 Task: Create ChildIssue0000000216 as Child Issue of Issue Issue0000000108 in Backlog  in Scrum Project Project0000000022 in Jira. Create ChildIssue0000000217 as Child Issue of Issue Issue0000000109 in Backlog  in Scrum Project Project0000000022 in Jira. Create ChildIssue0000000218 as Child Issue of Issue Issue0000000109 in Backlog  in Scrum Project Project0000000022 in Jira. Create ChildIssue0000000219 as Child Issue of Issue Issue0000000110 in Backlog  in Scrum Project Project0000000022 in Jira. Create ChildIssue0000000220 as Child Issue of Issue Issue0000000110 in Backlog  in Scrum Project Project0000000022 in Jira
Action: Mouse moved to (944, 521)
Screenshot: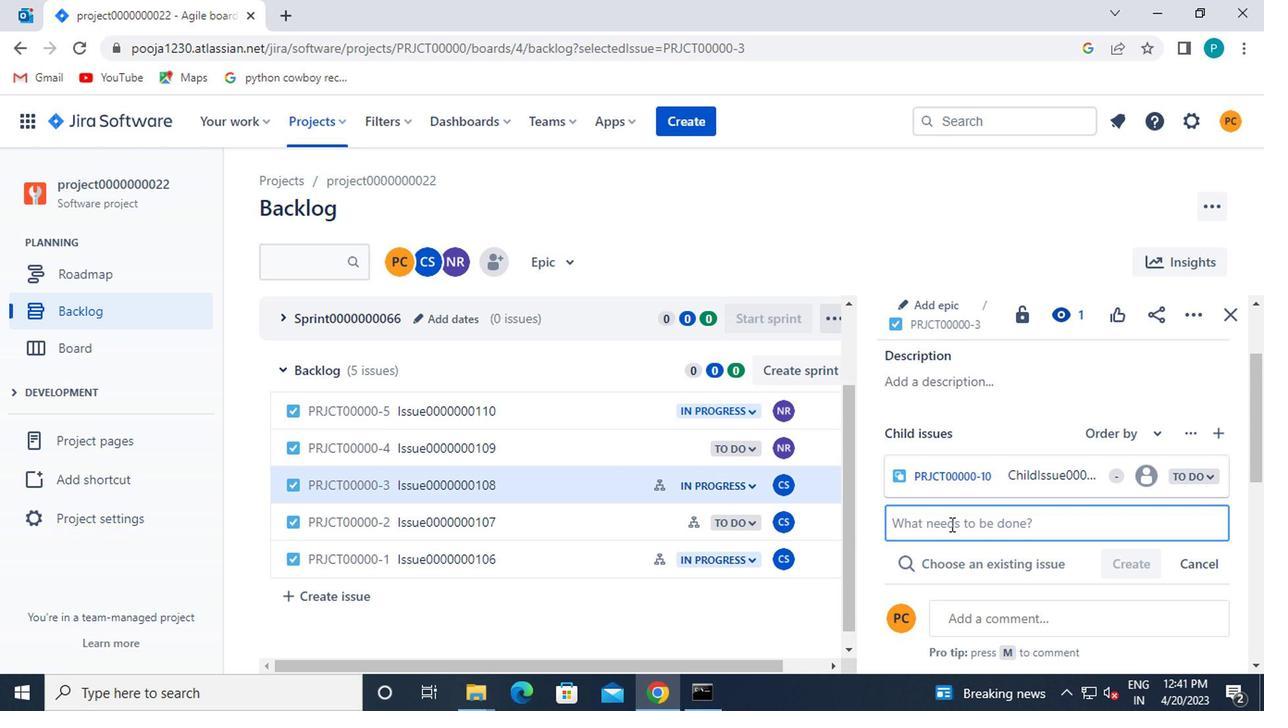 
Action: Mouse pressed left at (944, 521)
Screenshot: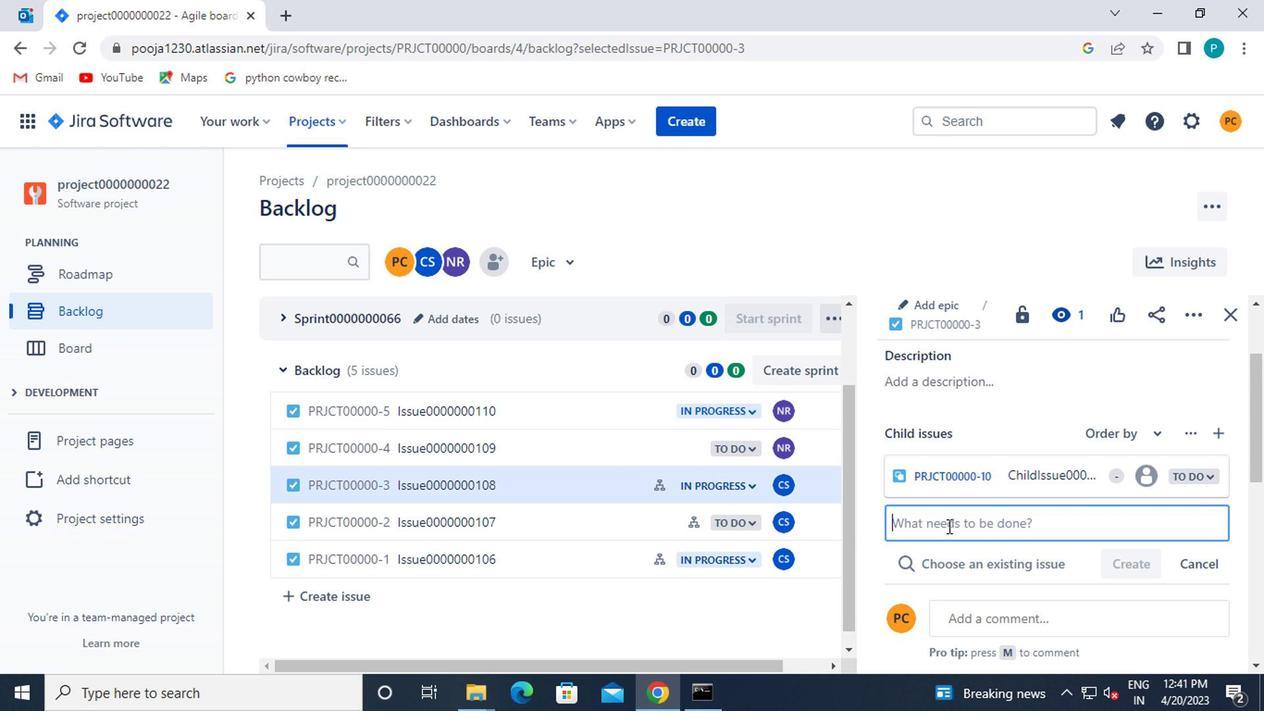 
Action: Key pressed <Key.caps_lock>c<Key.caps_lock>hild<Key.caps_lock>i<Key.caps_lock>ssue0000000216
Screenshot: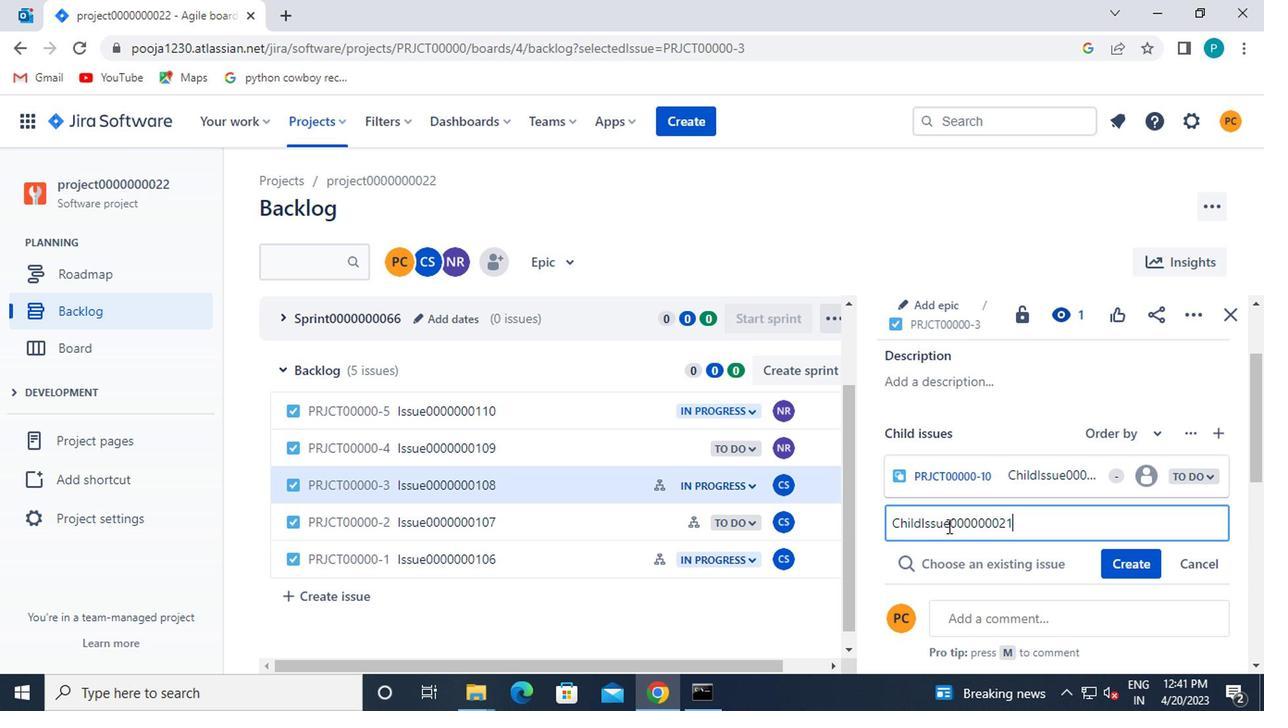 
Action: Mouse moved to (1122, 555)
Screenshot: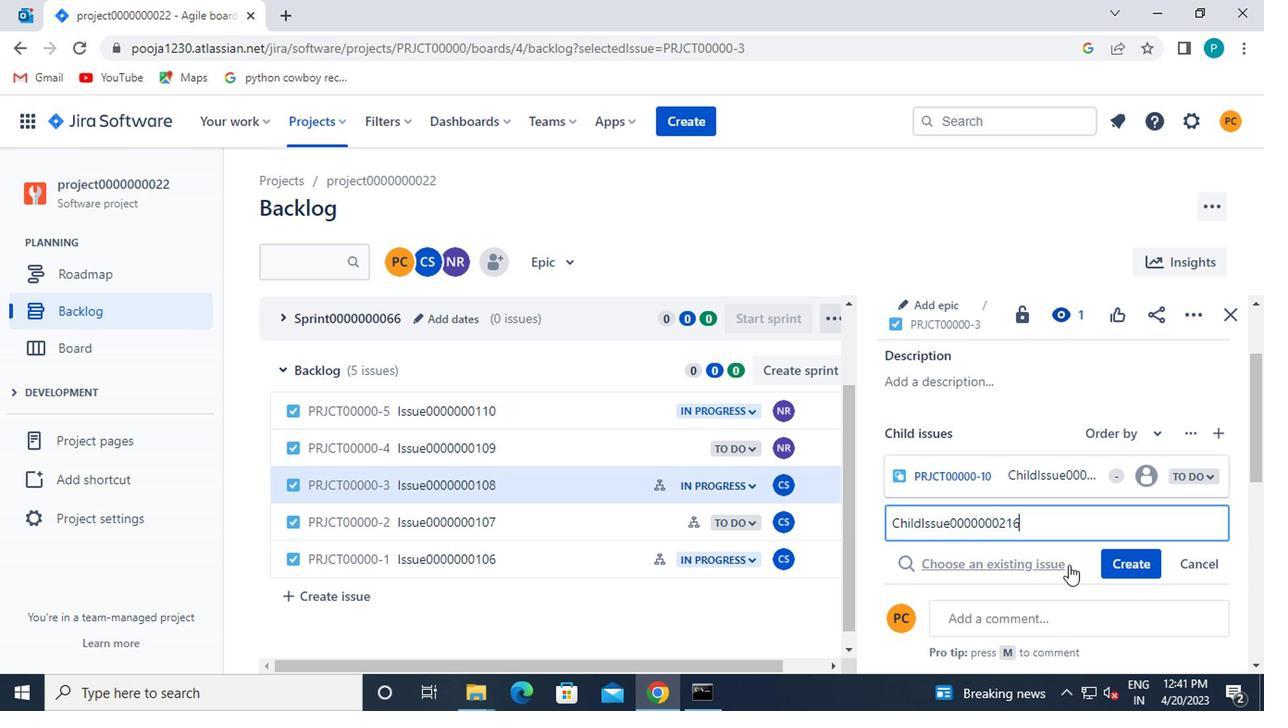 
Action: Mouse pressed left at (1122, 555)
Screenshot: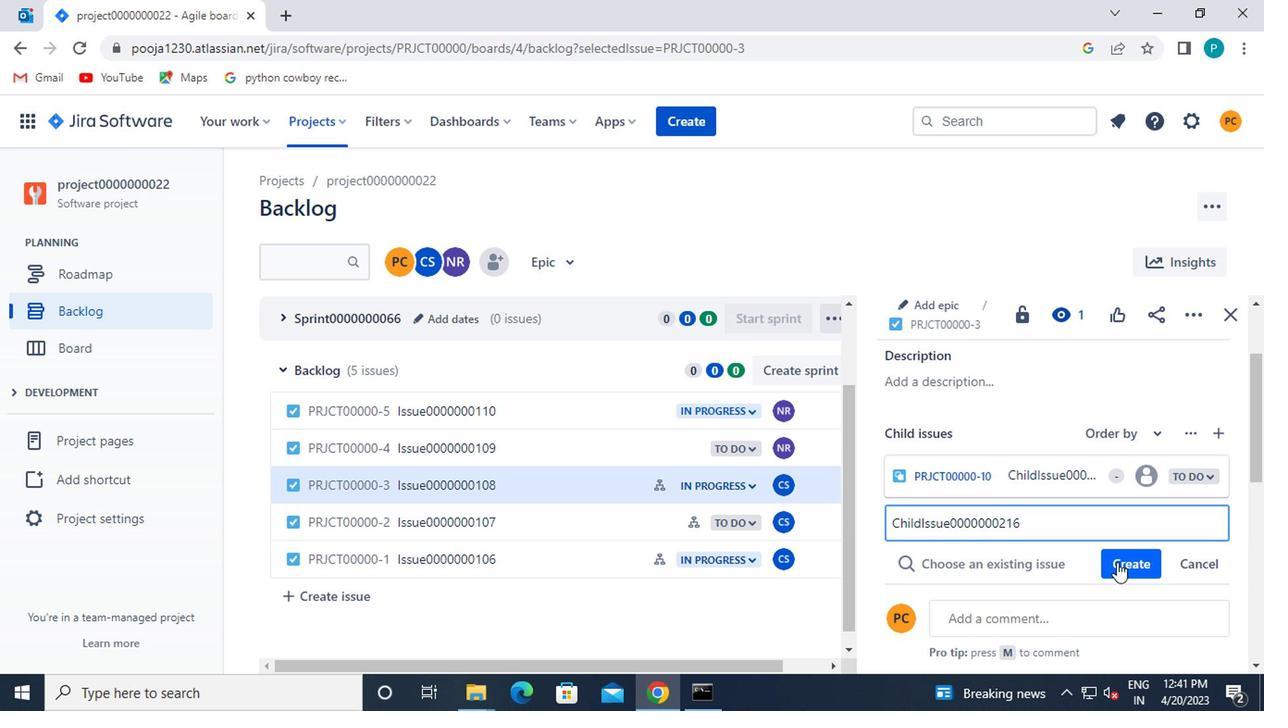 
Action: Mouse moved to (556, 450)
Screenshot: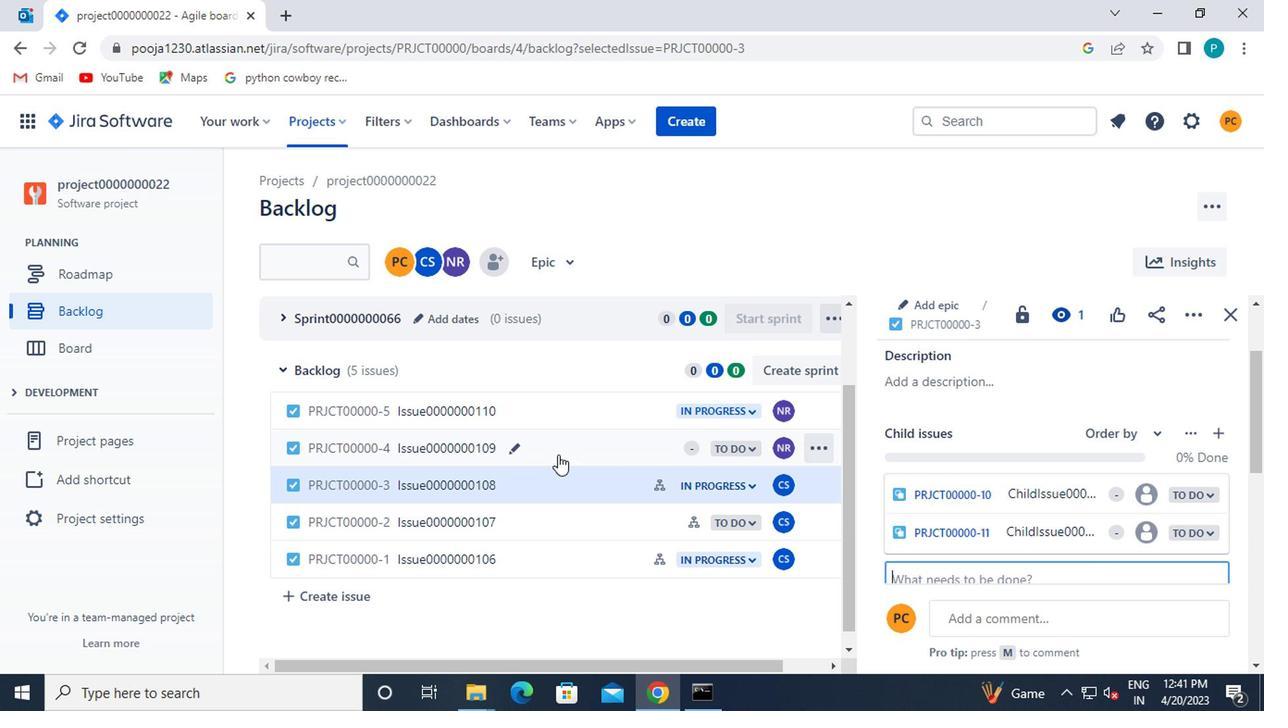 
Action: Mouse pressed left at (556, 450)
Screenshot: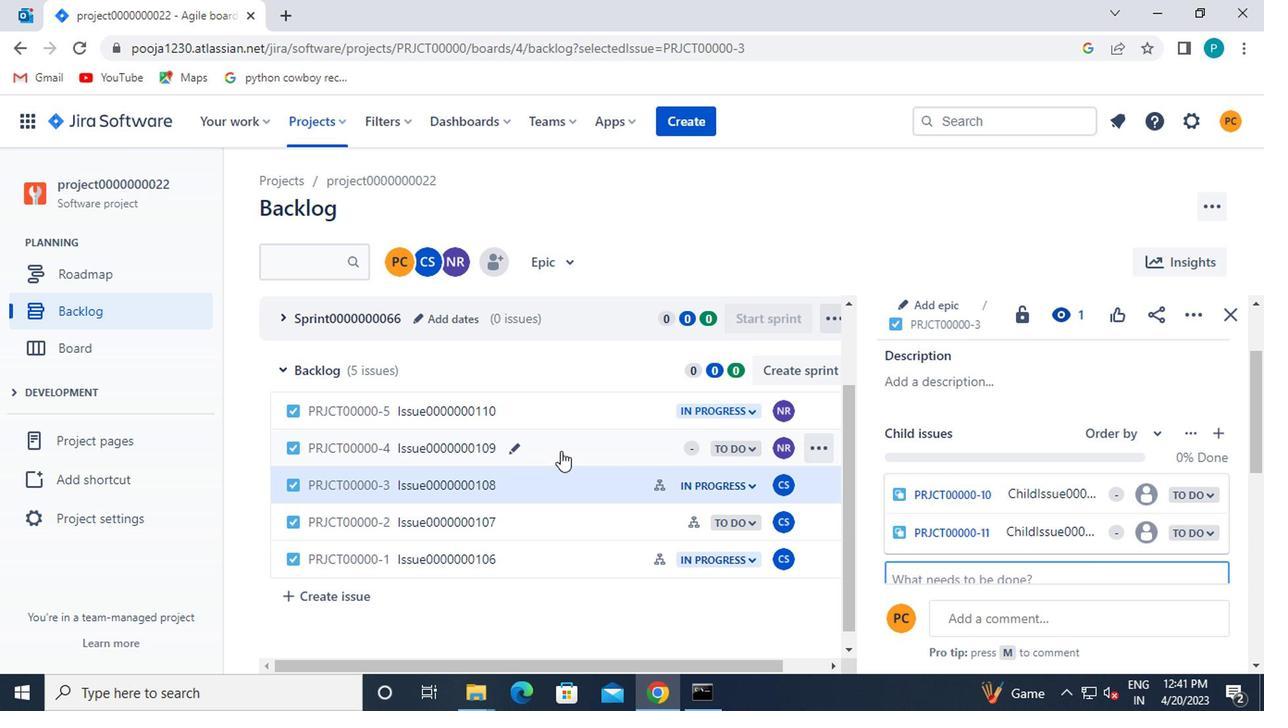 
Action: Mouse moved to (929, 402)
Screenshot: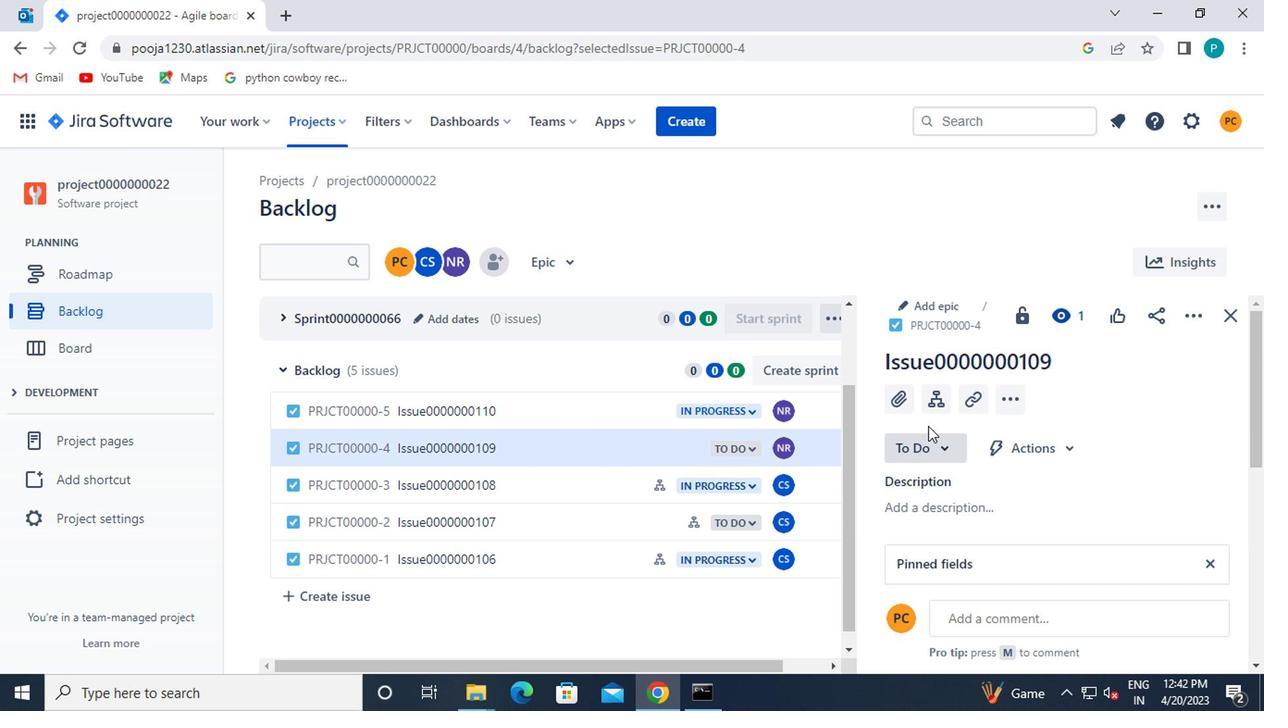 
Action: Mouse pressed left at (929, 402)
Screenshot: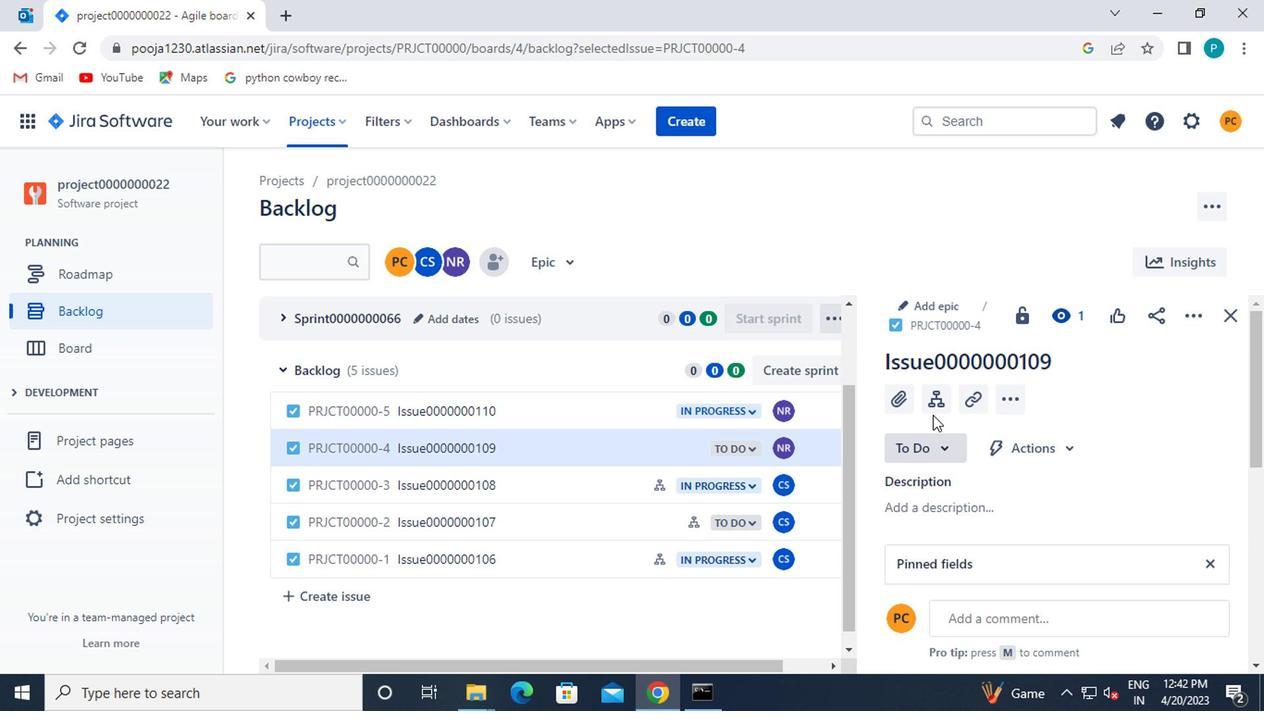 
Action: Mouse moved to (948, 468)
Screenshot: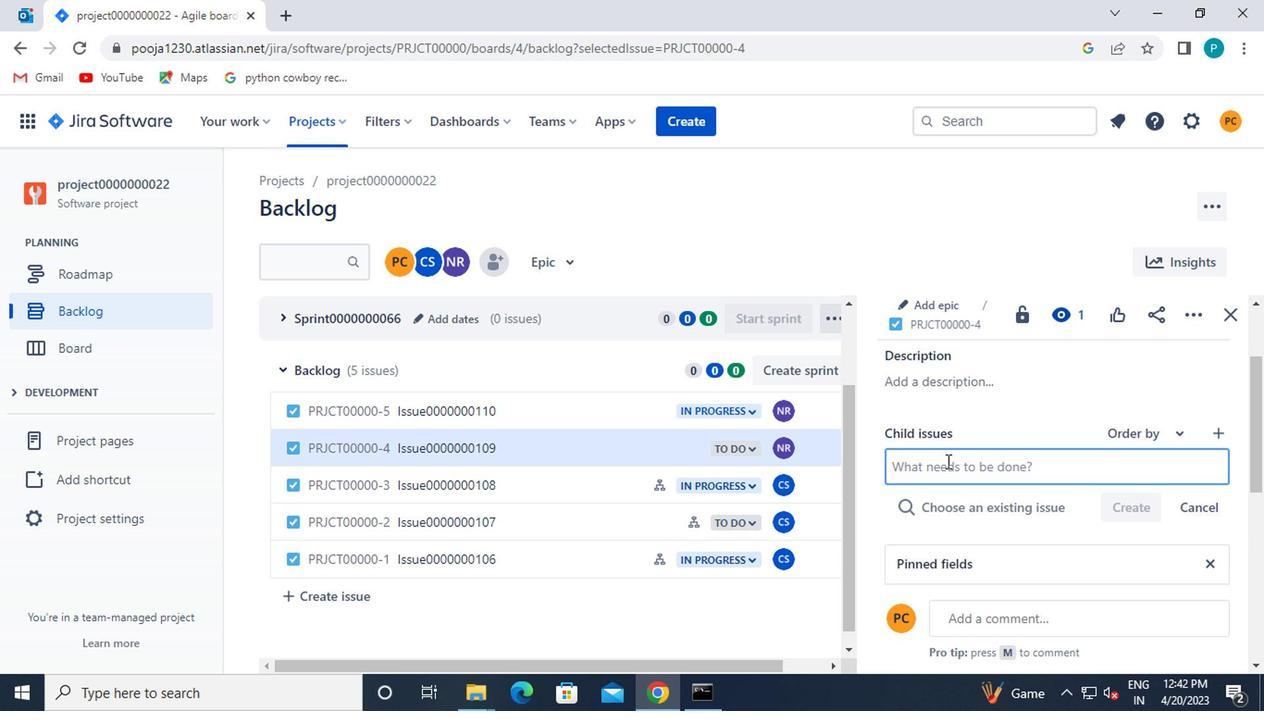 
Action: Mouse pressed left at (948, 468)
Screenshot: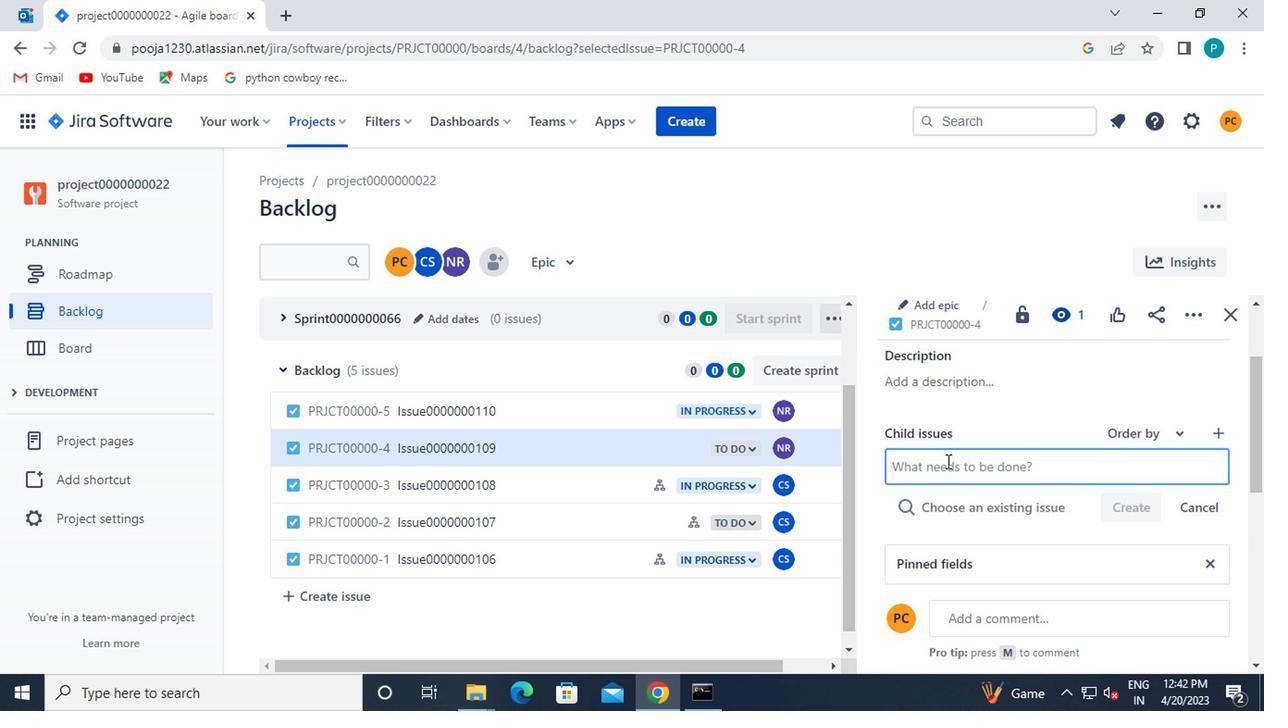 
Action: Key pressed <Key.caps_lock>c<Key.caps_lock>hils<Key.backspace>d<Key.caps_lock>i<Key.caps_lock>ssue0000000
Screenshot: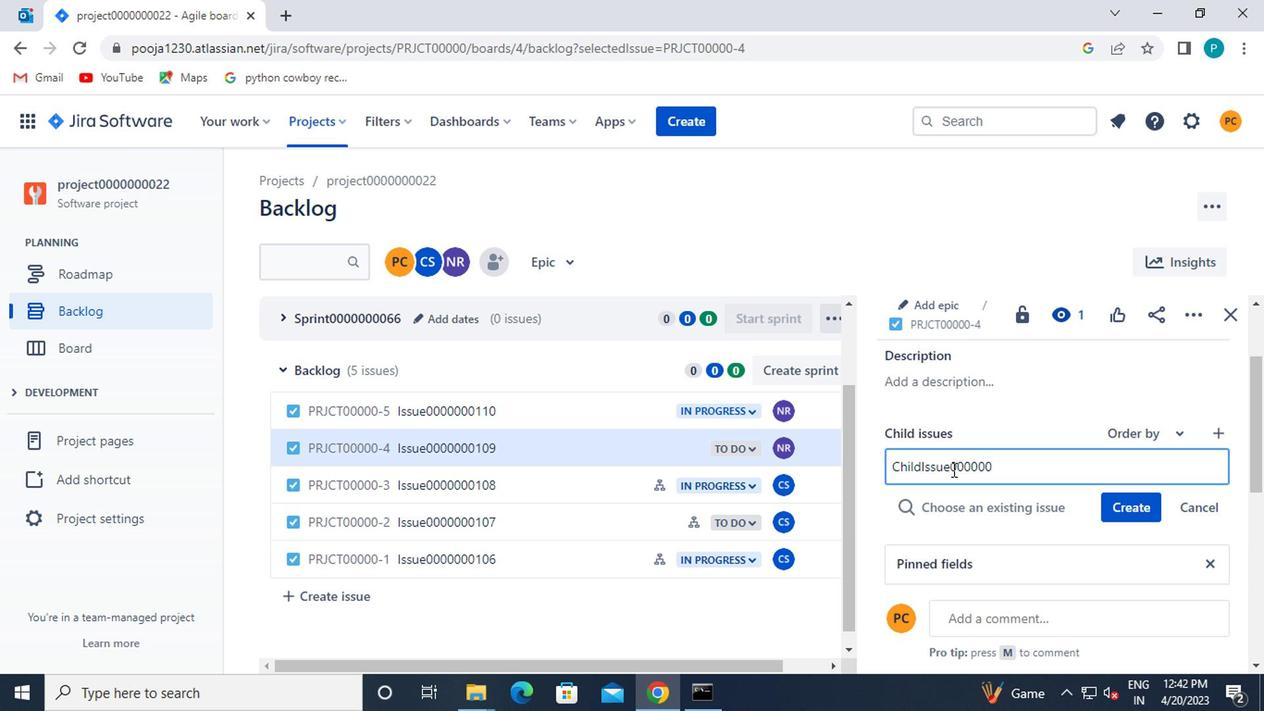 
Action: Mouse moved to (894, 441)
Screenshot: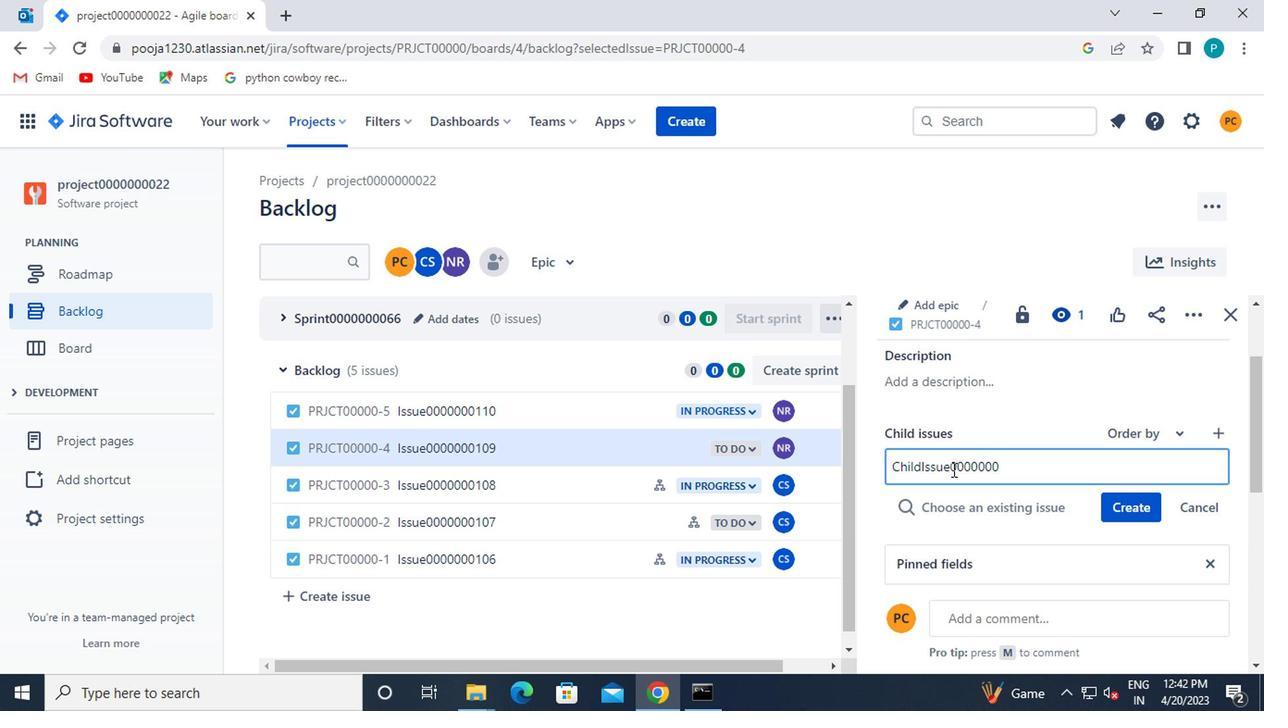 
Action: Key pressed 21
Screenshot: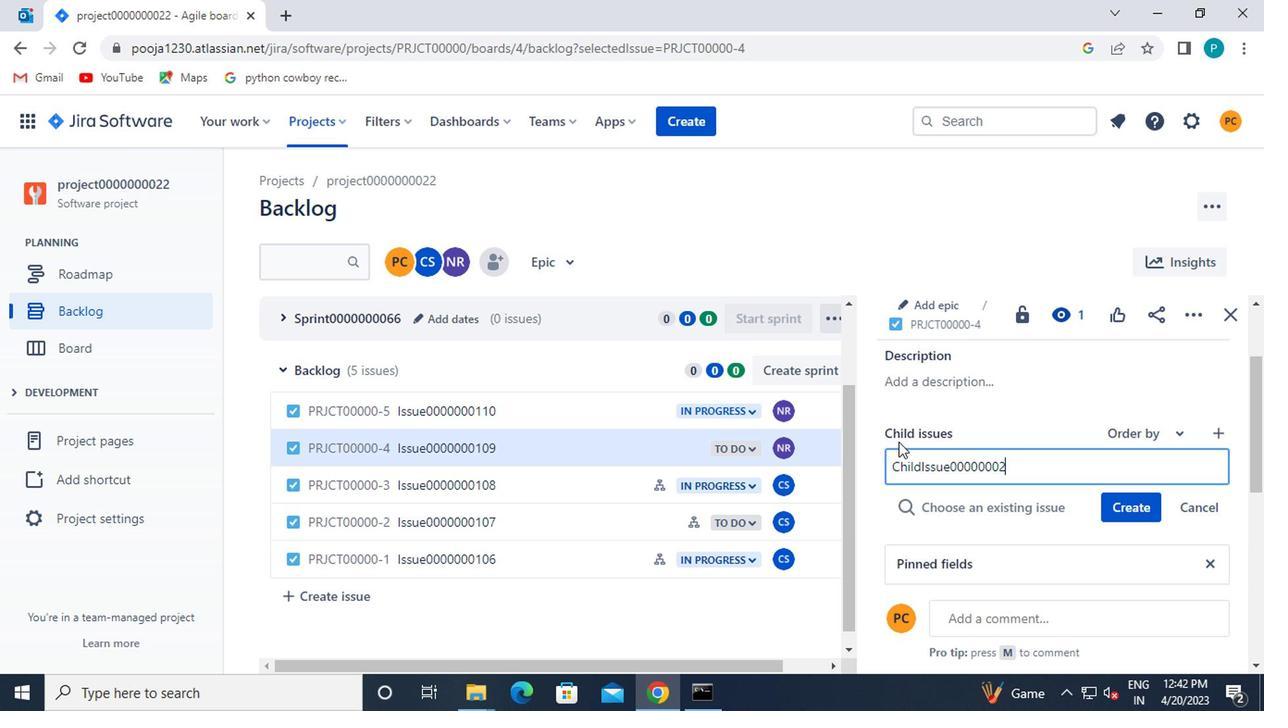 
Action: Mouse moved to (825, 426)
Screenshot: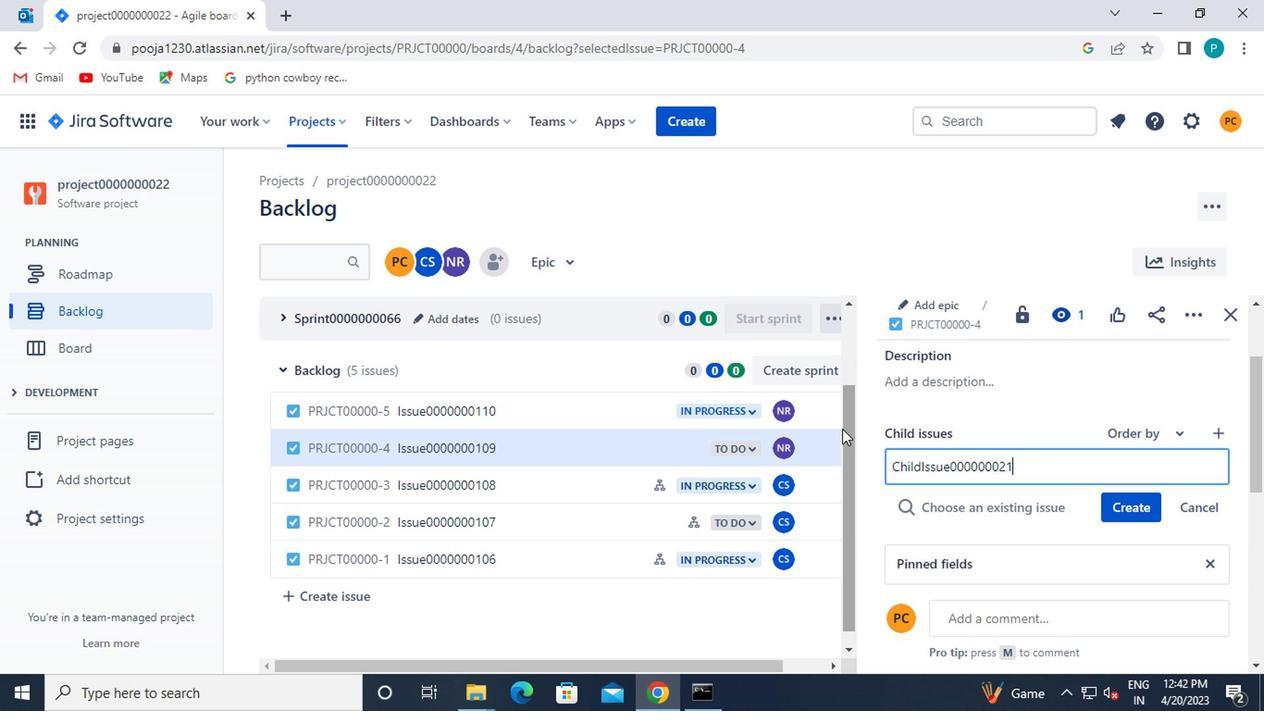 
Action: Key pressed 7
Screenshot: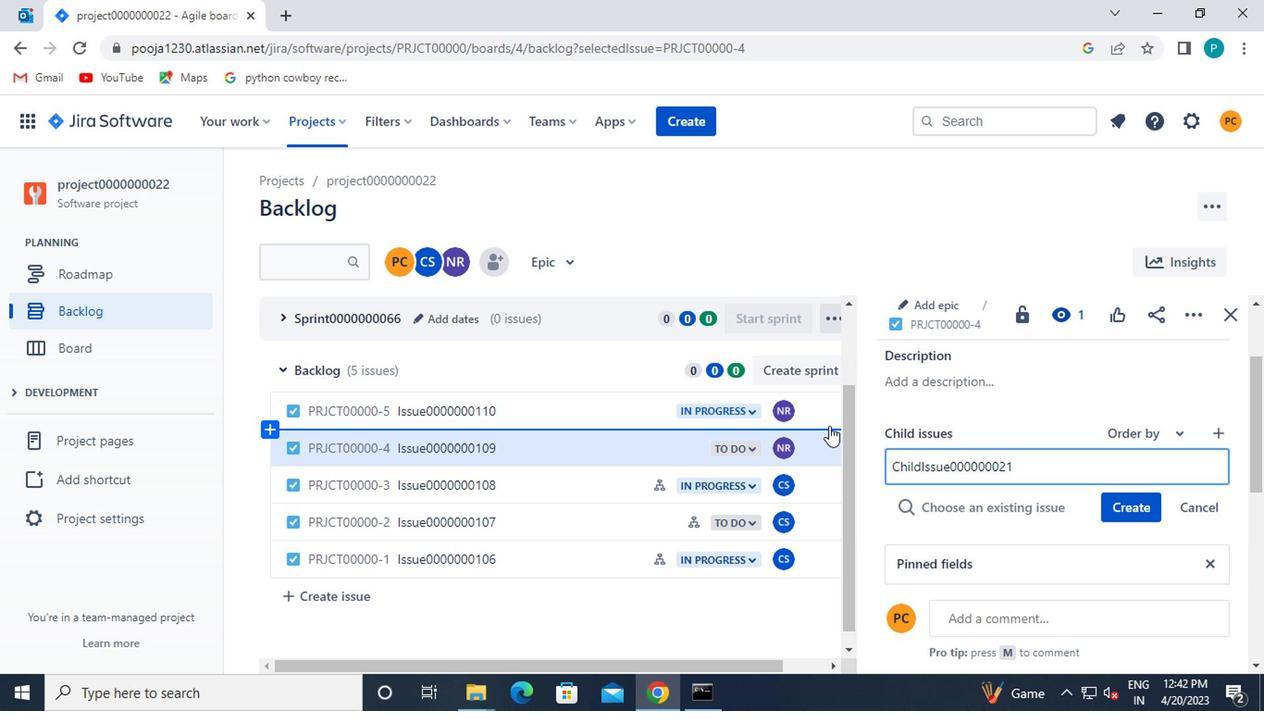 
Action: Mouse moved to (1100, 506)
Screenshot: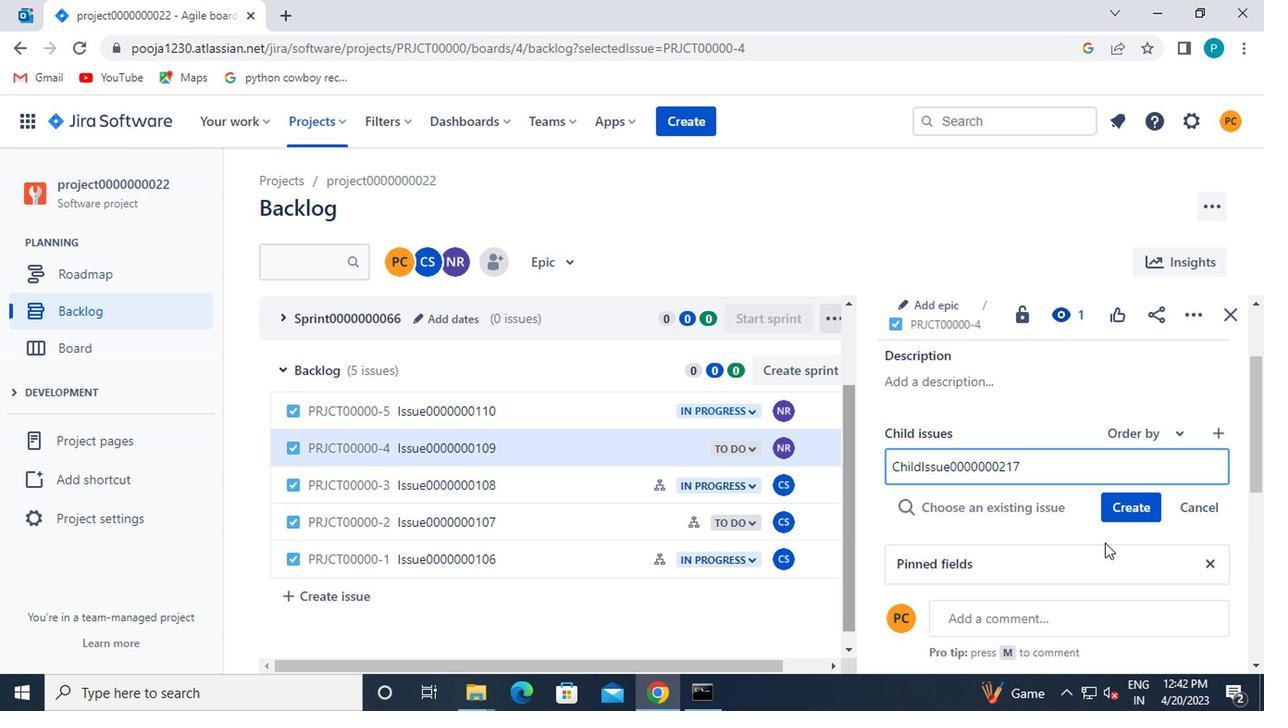 
Action: Mouse pressed left at (1100, 506)
Screenshot: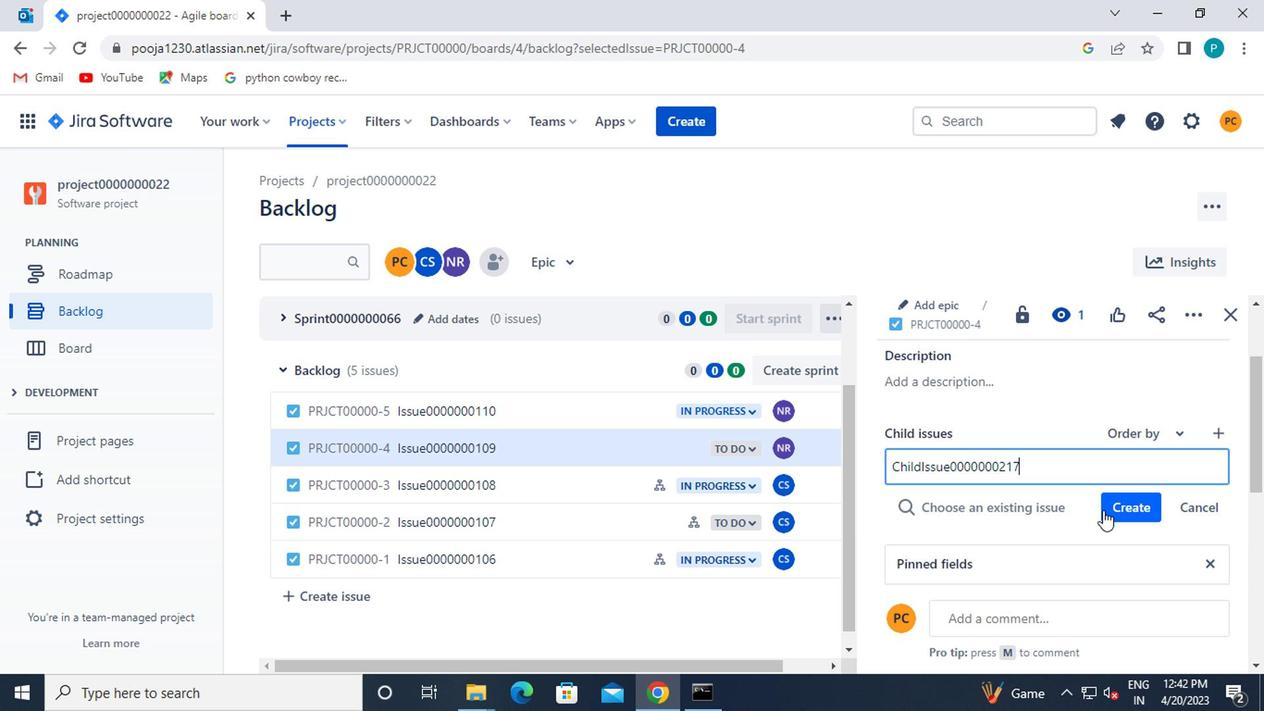 
Action: Mouse moved to (1008, 531)
Screenshot: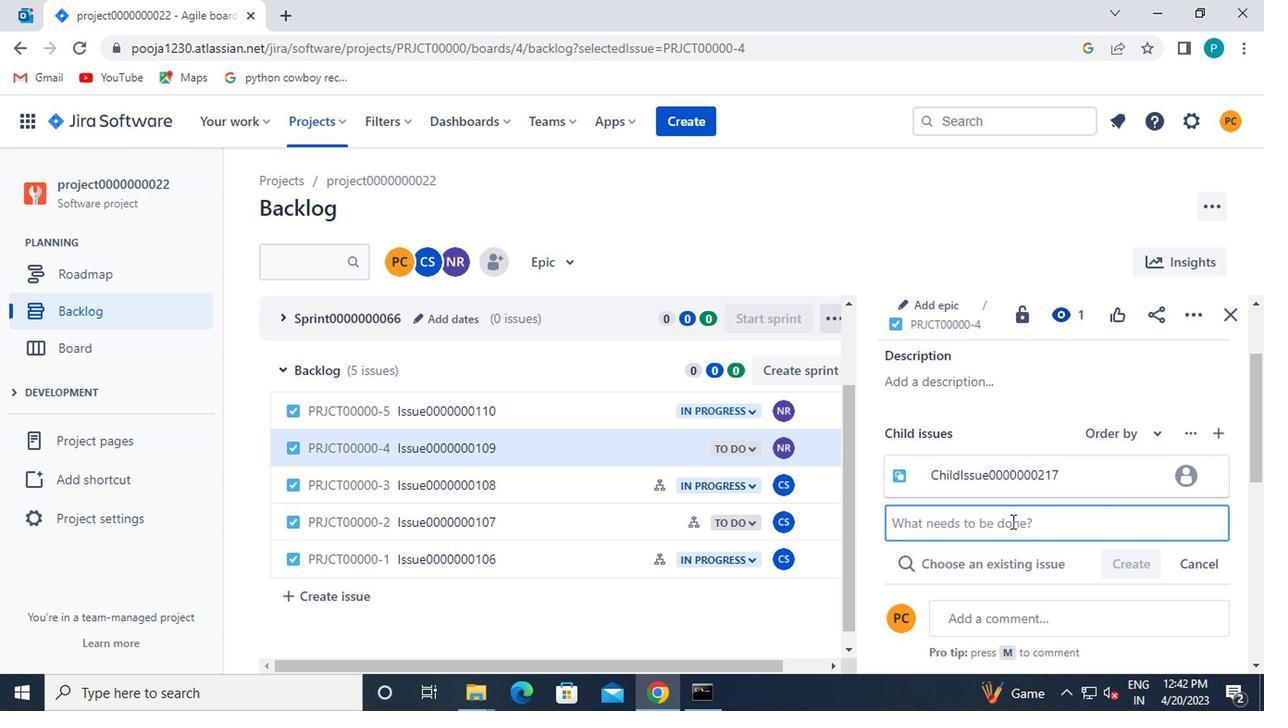 
Action: Mouse pressed left at (1008, 531)
Screenshot: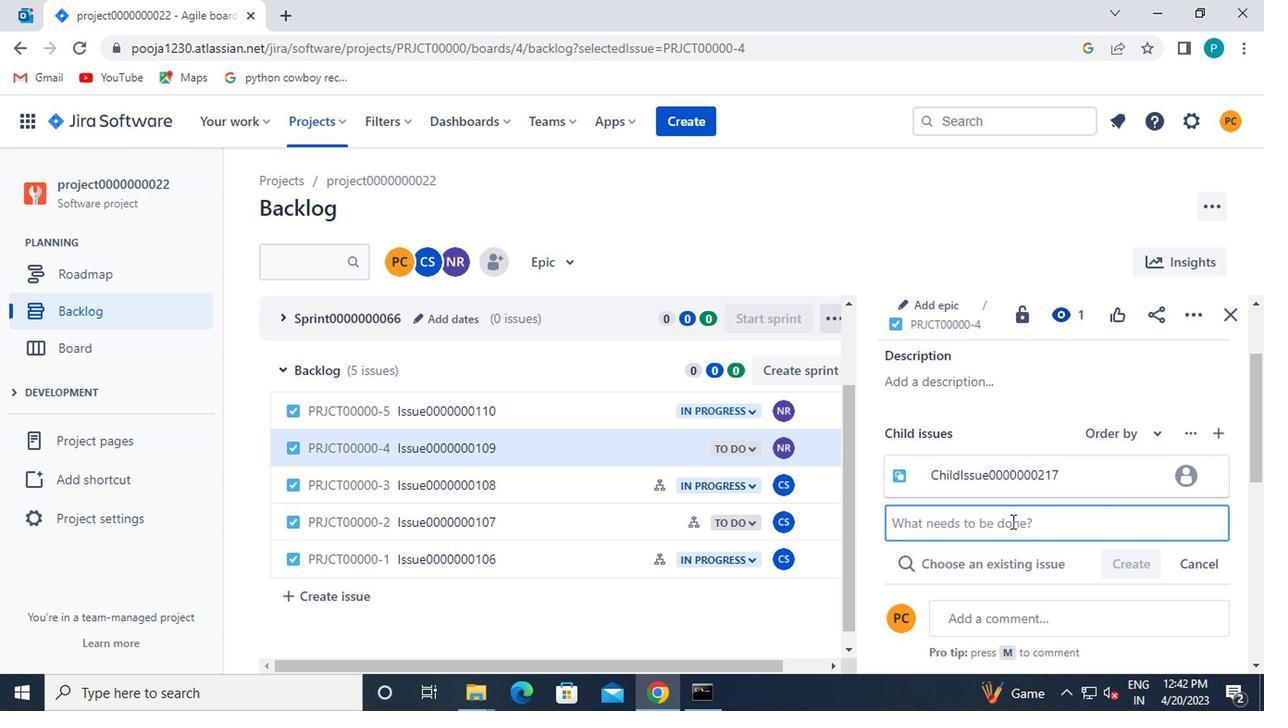 
Action: Mouse moved to (988, 529)
Screenshot: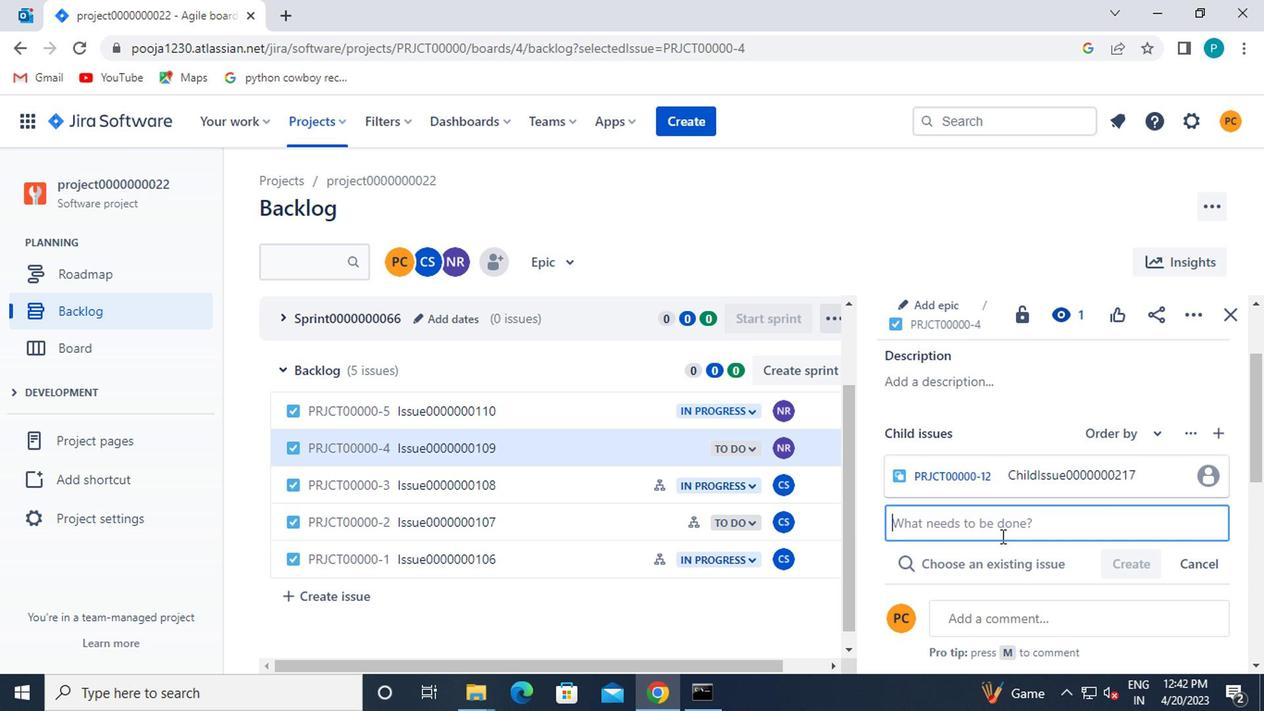 
Action: Key pressed <Key.caps_lock>c<Key.caps_lock>hild<Key.caps_lock>i<Key.caps_lock>ssue0000000218
Screenshot: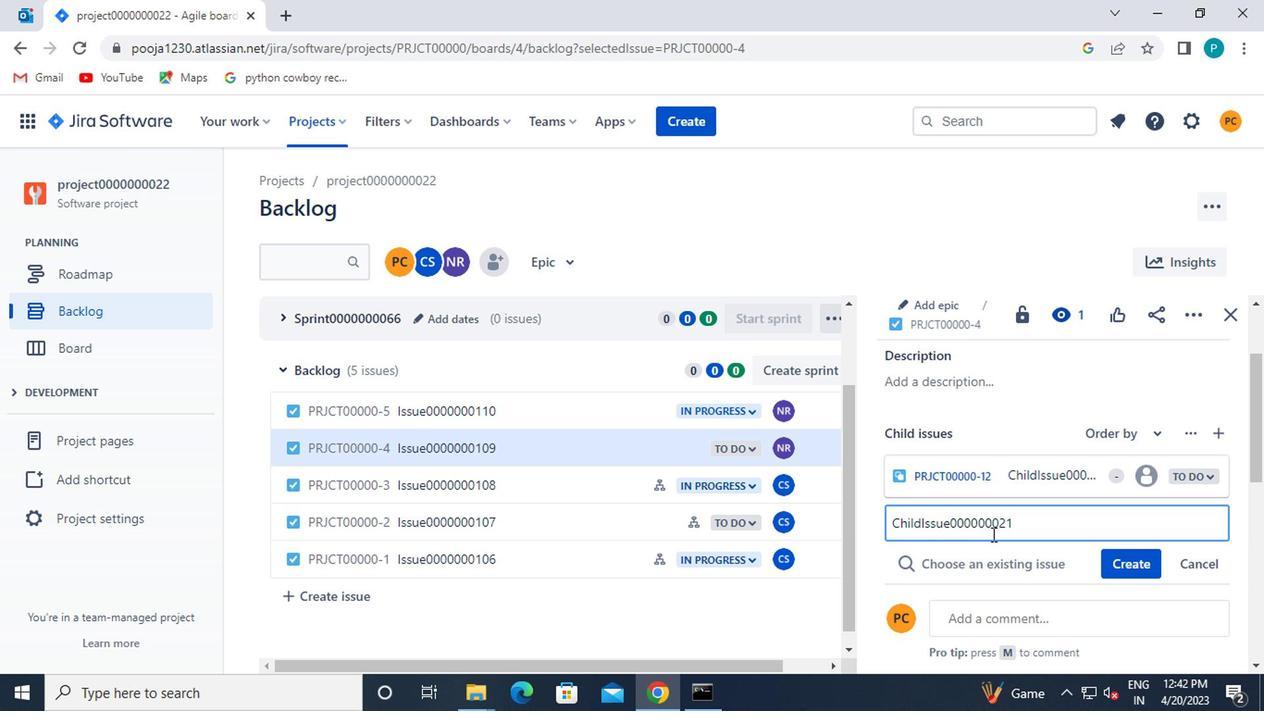 
Action: Mouse moved to (1136, 555)
Screenshot: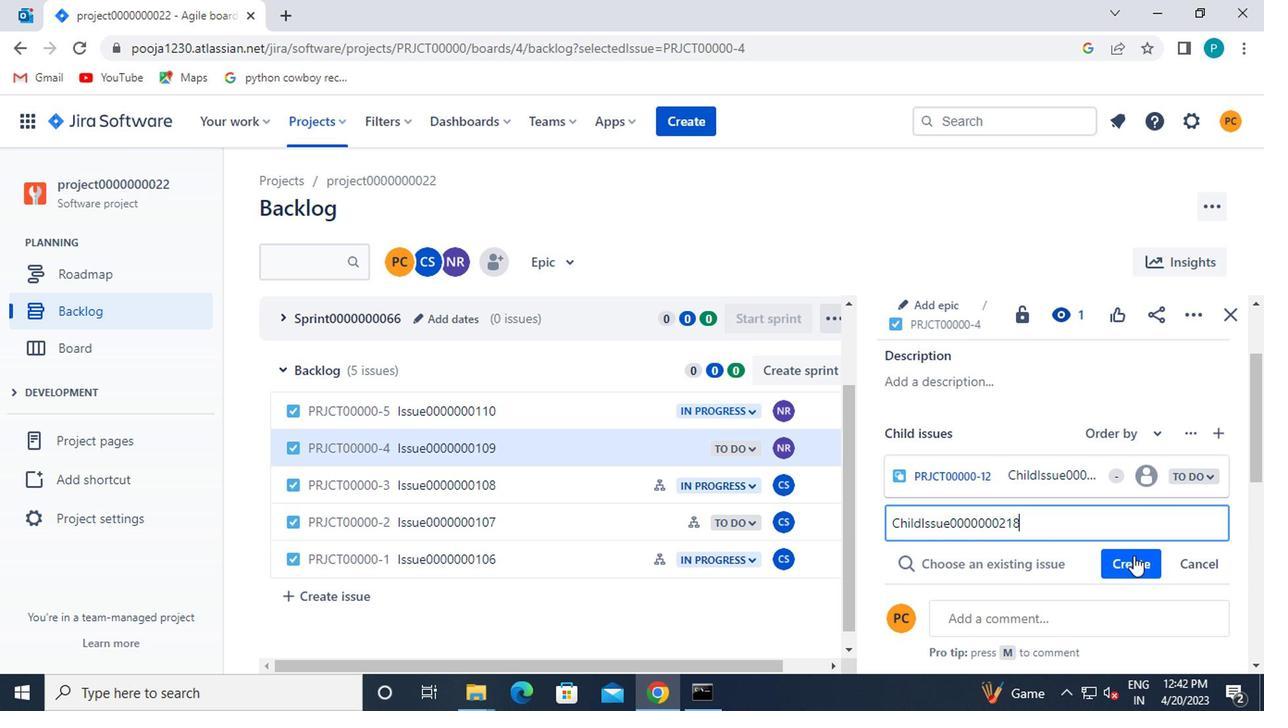 
Action: Mouse pressed left at (1136, 555)
Screenshot: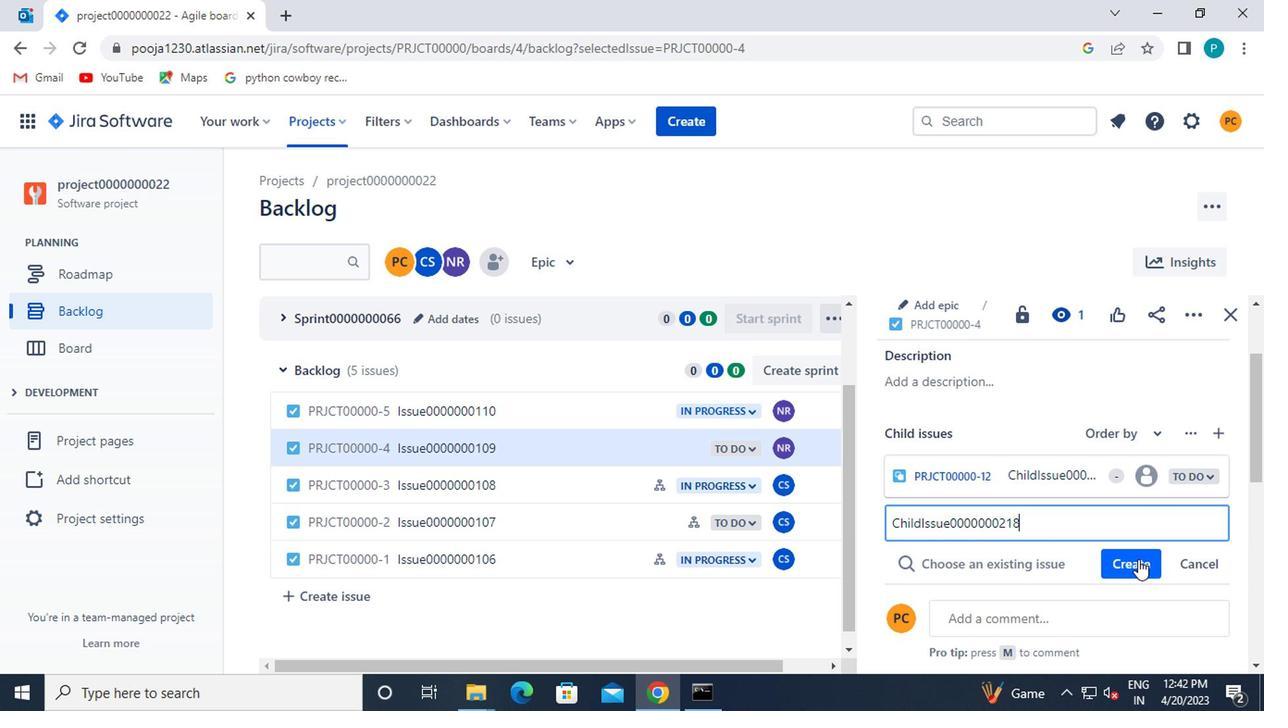 
Action: Mouse moved to (543, 415)
Screenshot: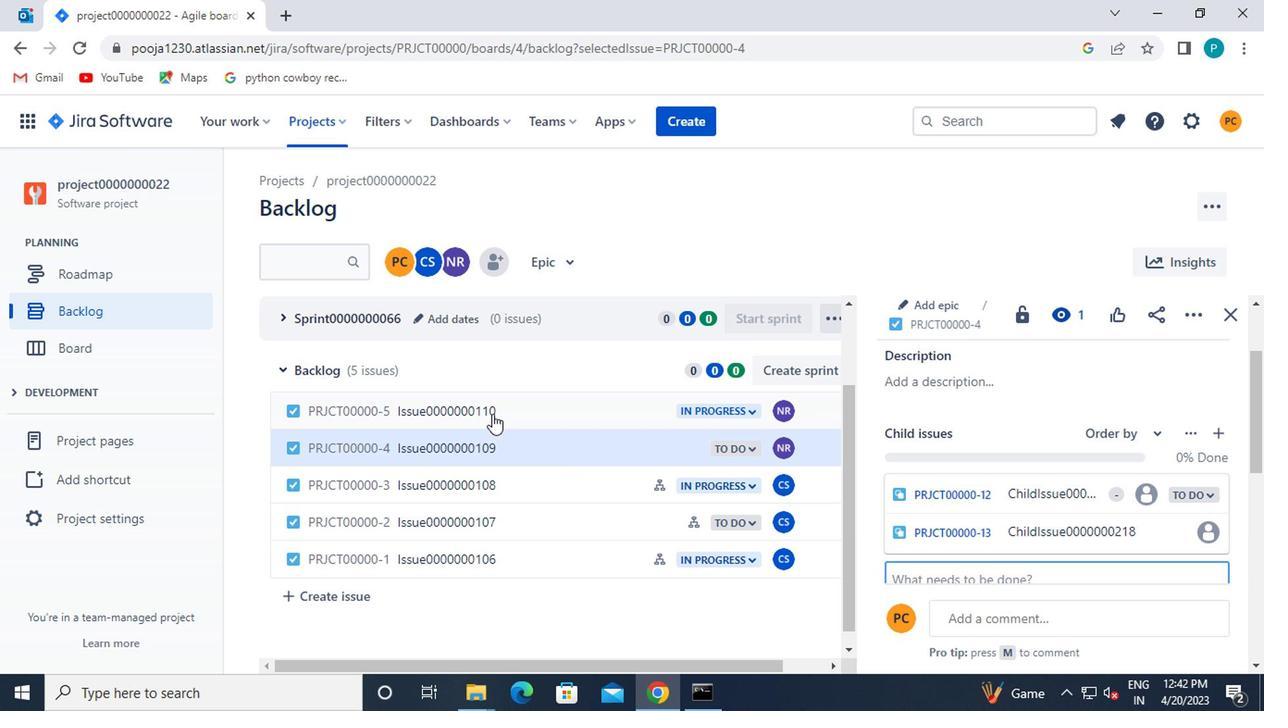 
Action: Mouse pressed left at (543, 415)
Screenshot: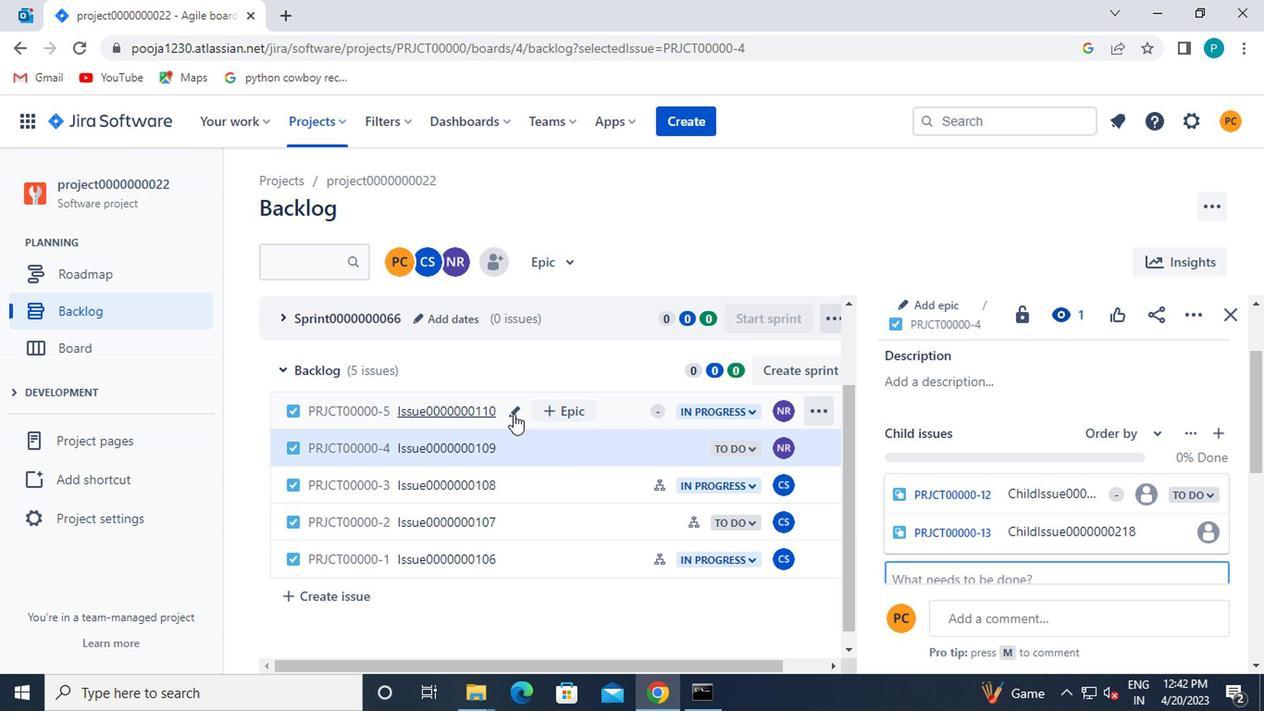 
Action: Mouse moved to (611, 413)
Screenshot: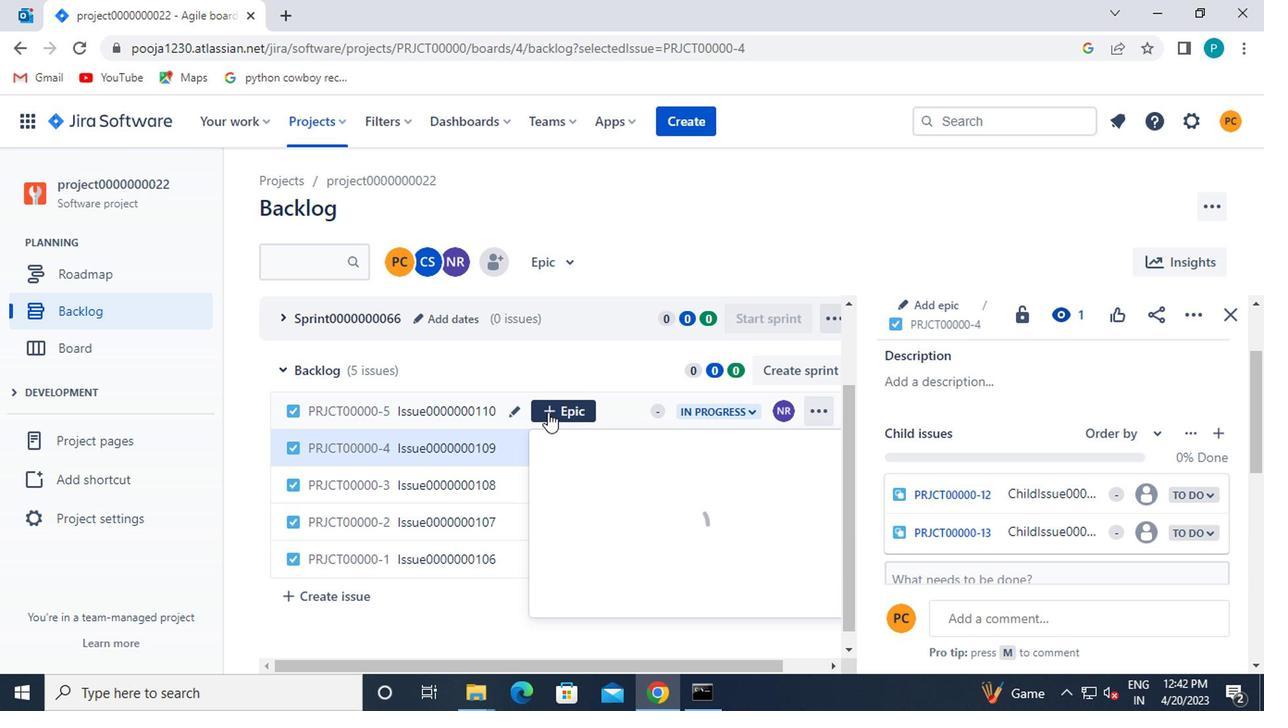 
Action: Mouse pressed left at (611, 413)
Screenshot: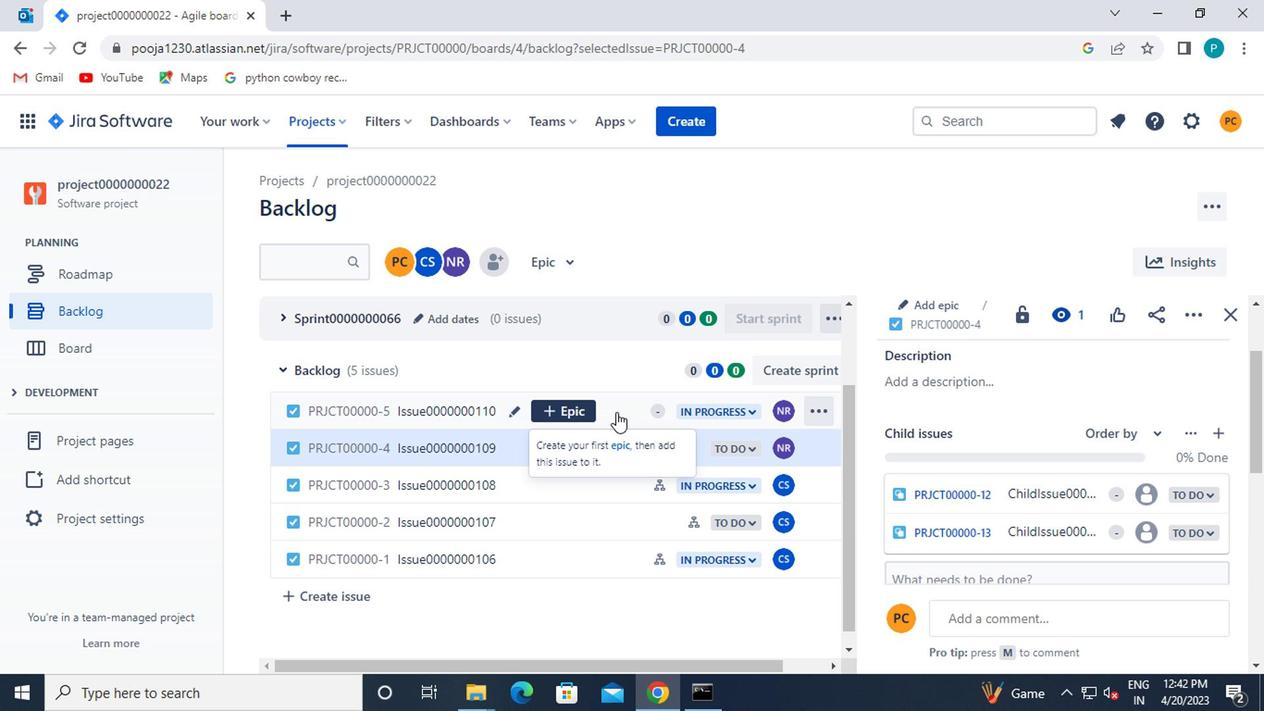 
Action: Mouse moved to (925, 408)
Screenshot: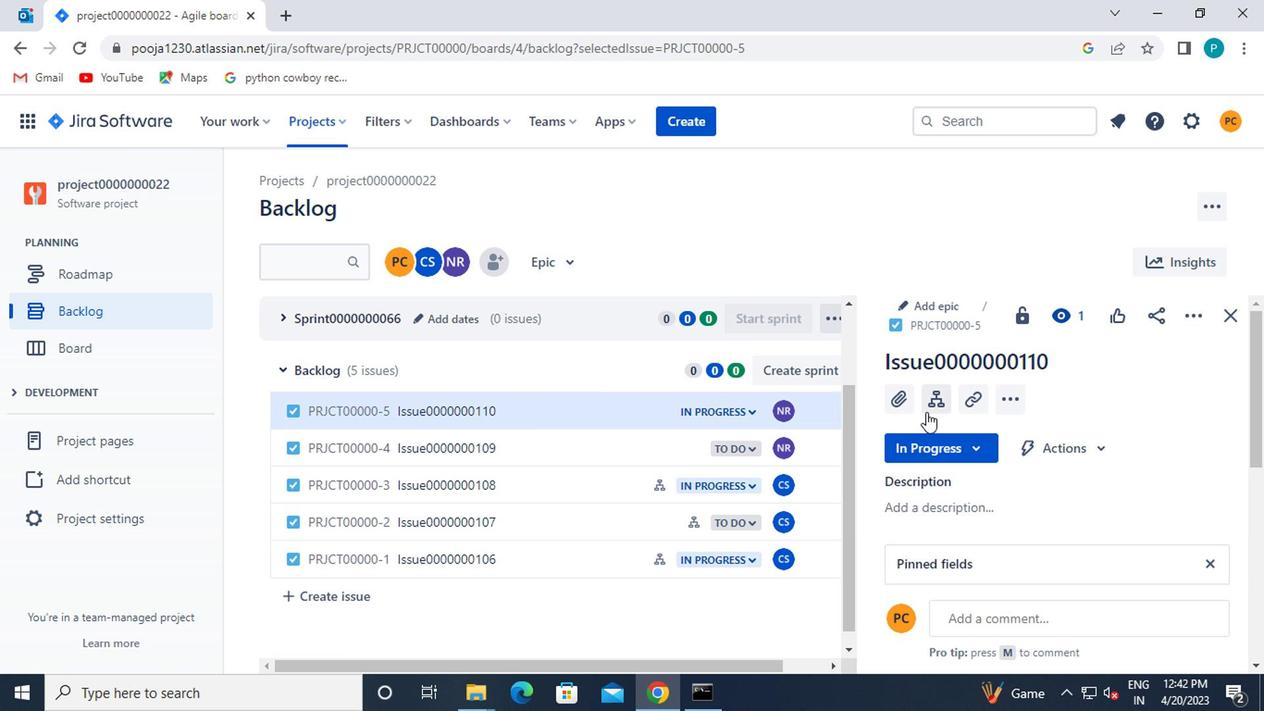 
Action: Mouse pressed left at (925, 408)
Screenshot: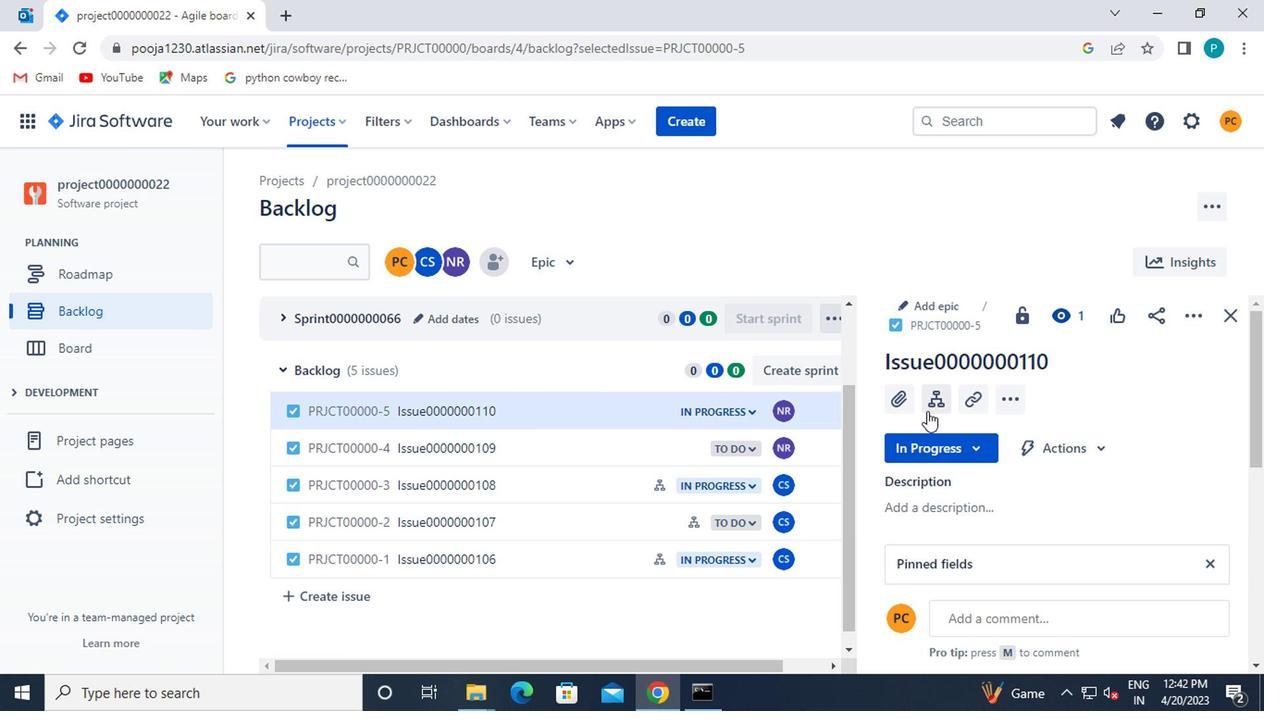 
Action: Mouse moved to (977, 468)
Screenshot: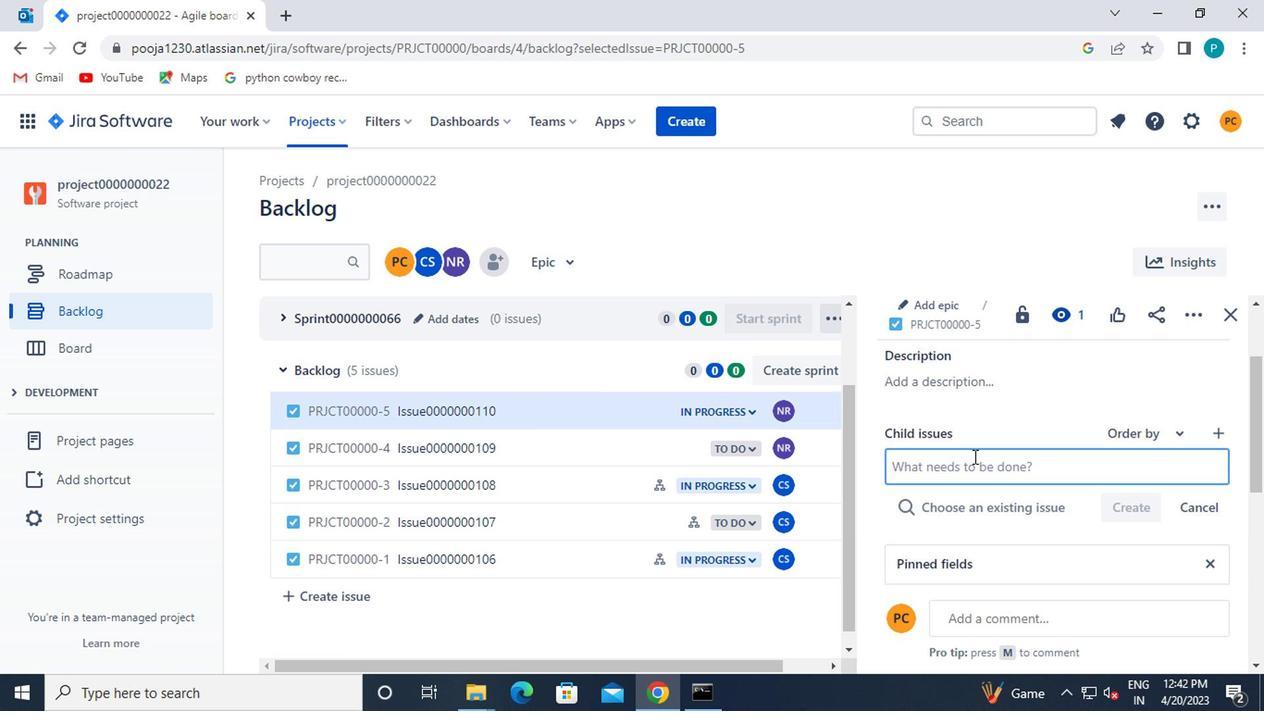 
Action: Mouse pressed left at (977, 468)
Screenshot: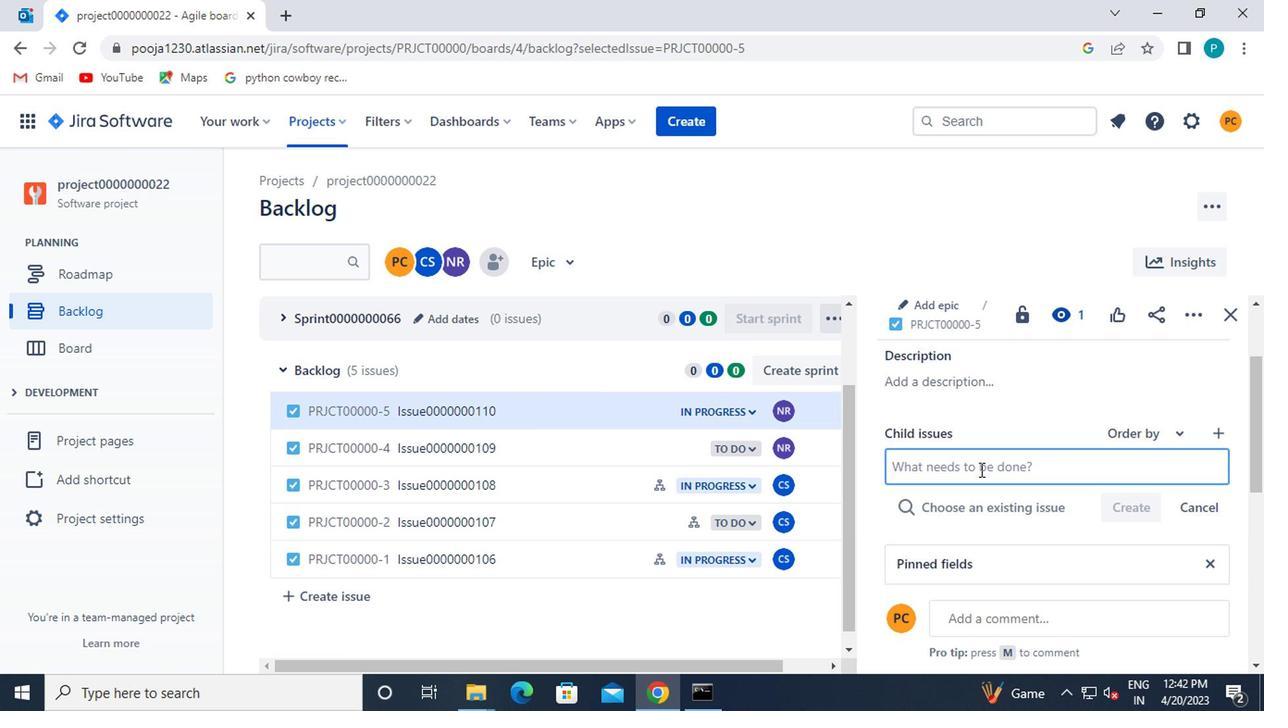 
Action: Key pressed <Key.caps_lock>c<Key.caps_lock>hild00<Key.backspace><Key.backspace><Key.caps_lock>I<Key.caps_lock>ssue0000000219
Screenshot: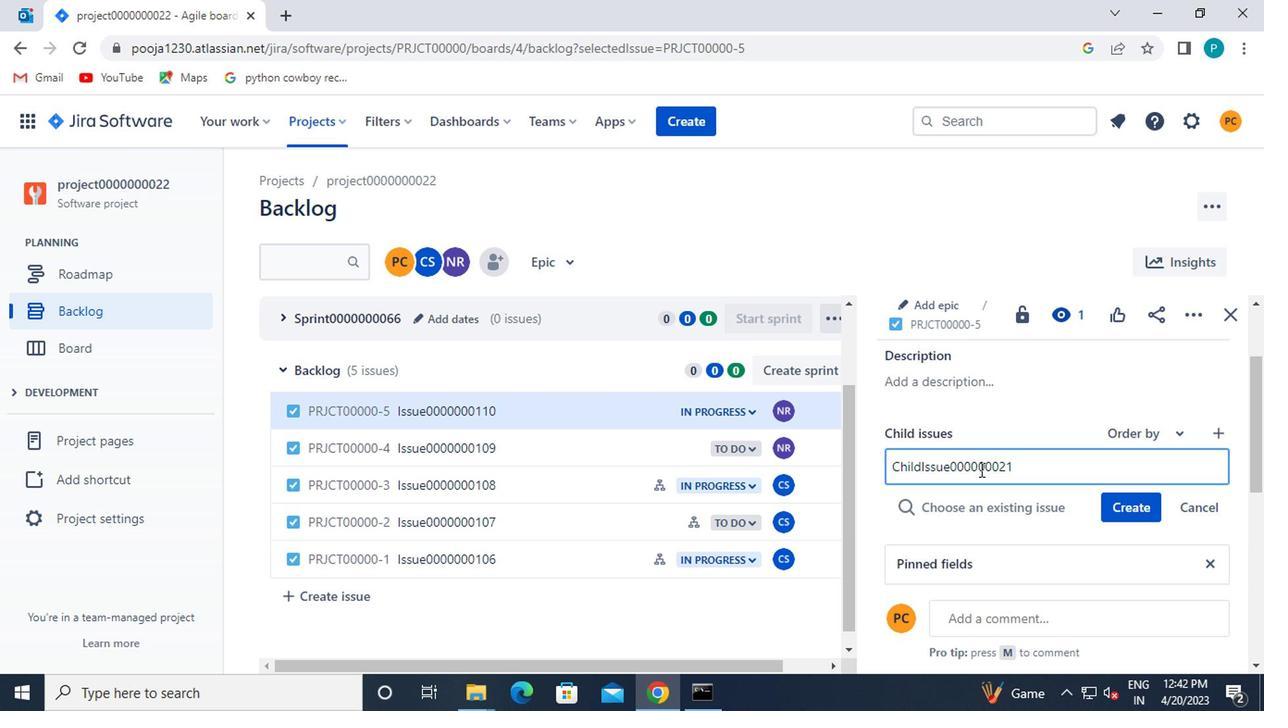 
Action: Mouse moved to (1142, 494)
Screenshot: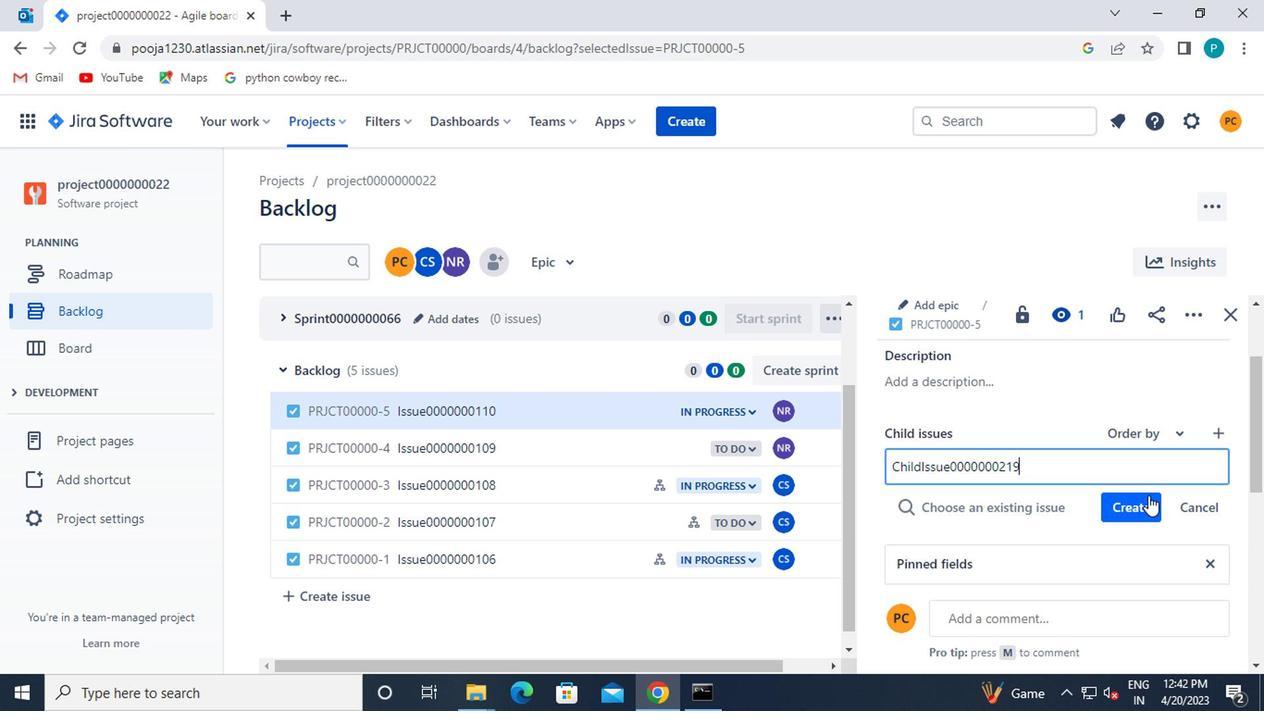 
Action: Mouse pressed left at (1142, 494)
Screenshot: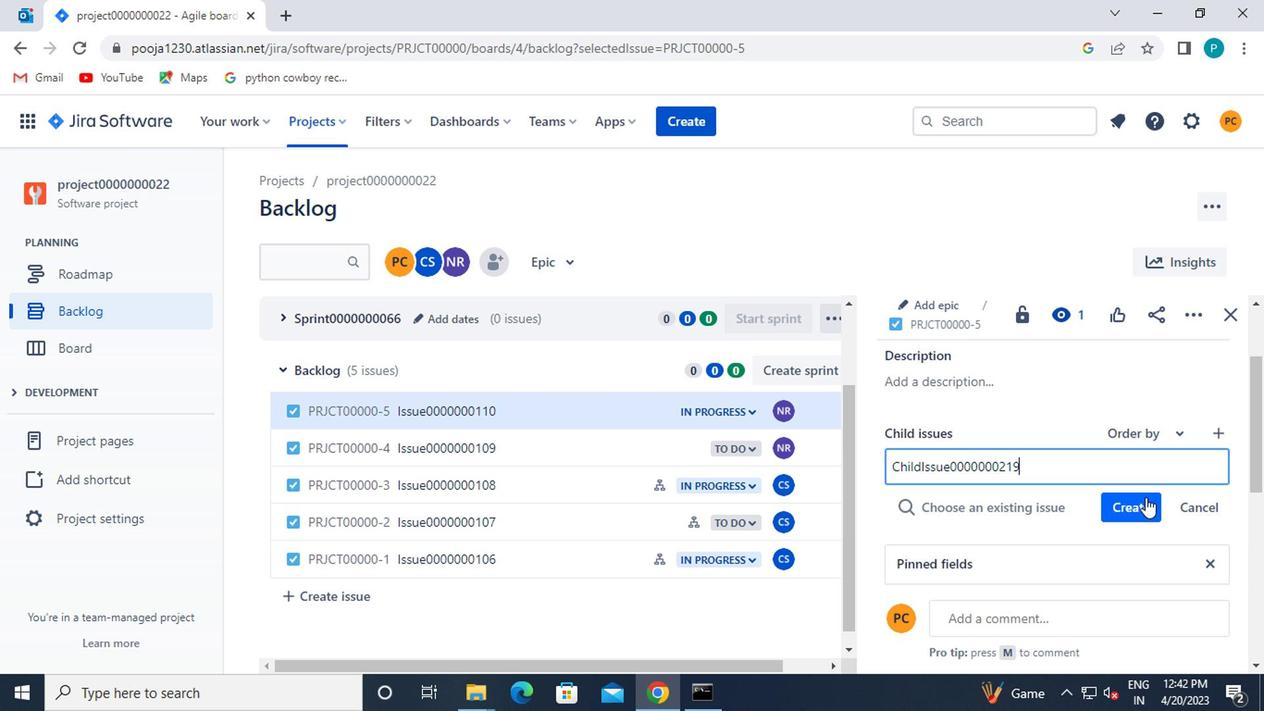 
Action: Mouse moved to (991, 517)
Screenshot: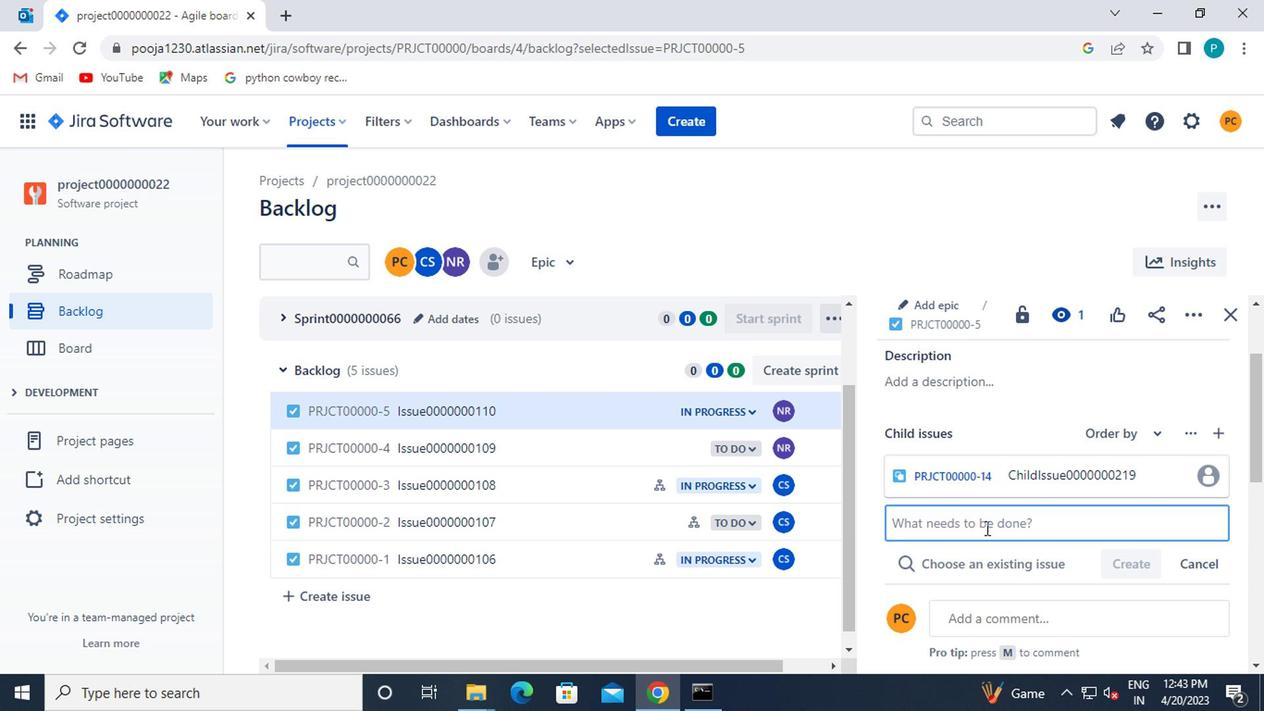 
Action: Key pressed <Key.caps_lock>c<Key.caps_lock>hild<Key.caps_lock>i<Key.caps_lock>ssue0000000220
Screenshot: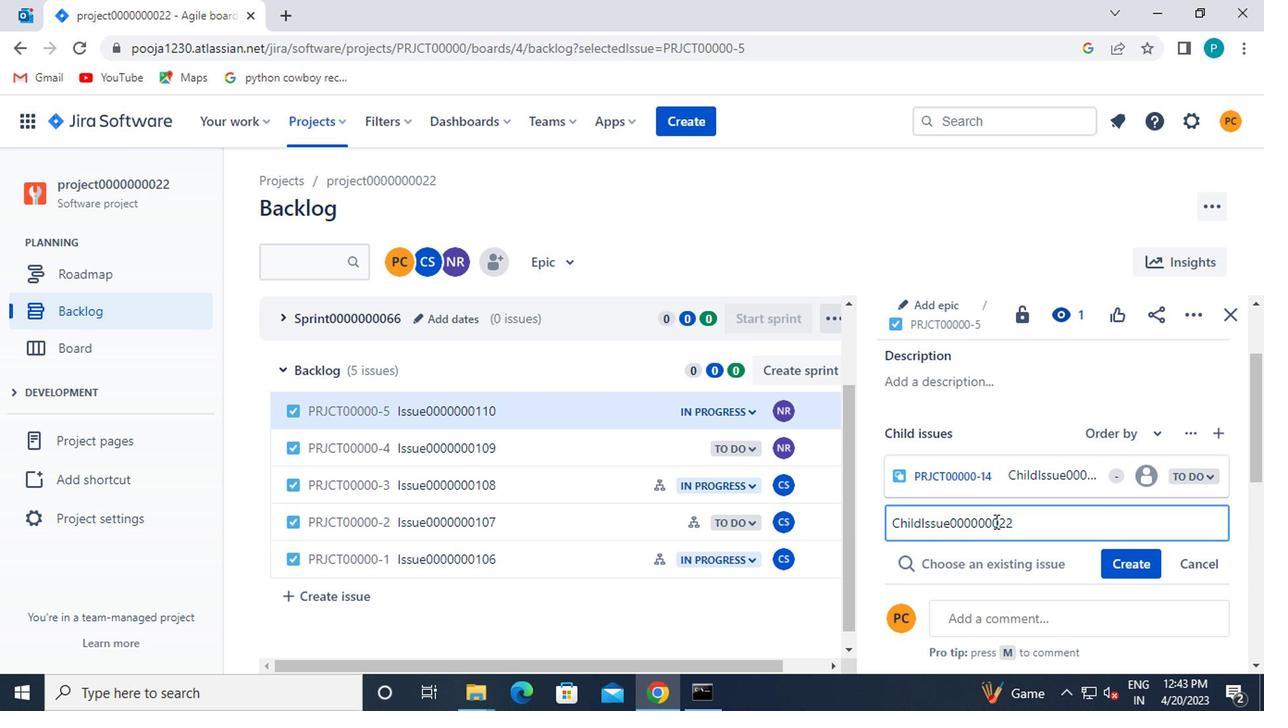 
Action: Mouse moved to (1120, 554)
Screenshot: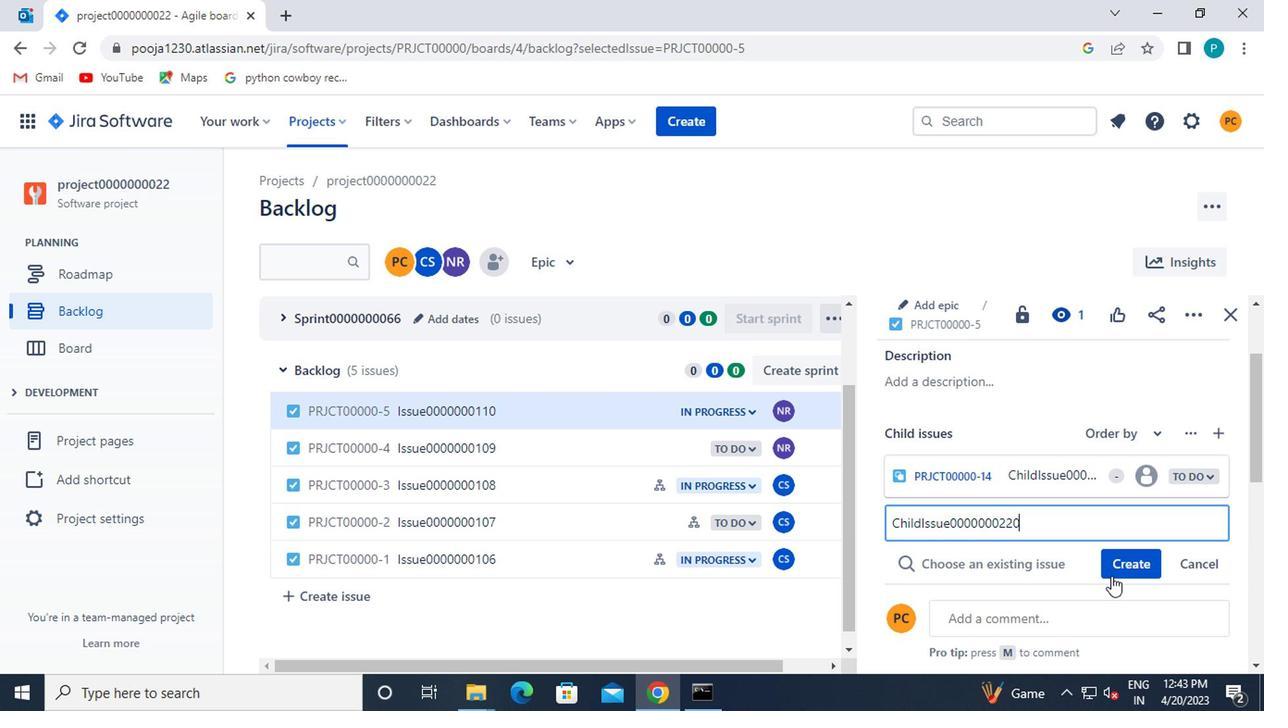 
Action: Mouse pressed left at (1120, 554)
Screenshot: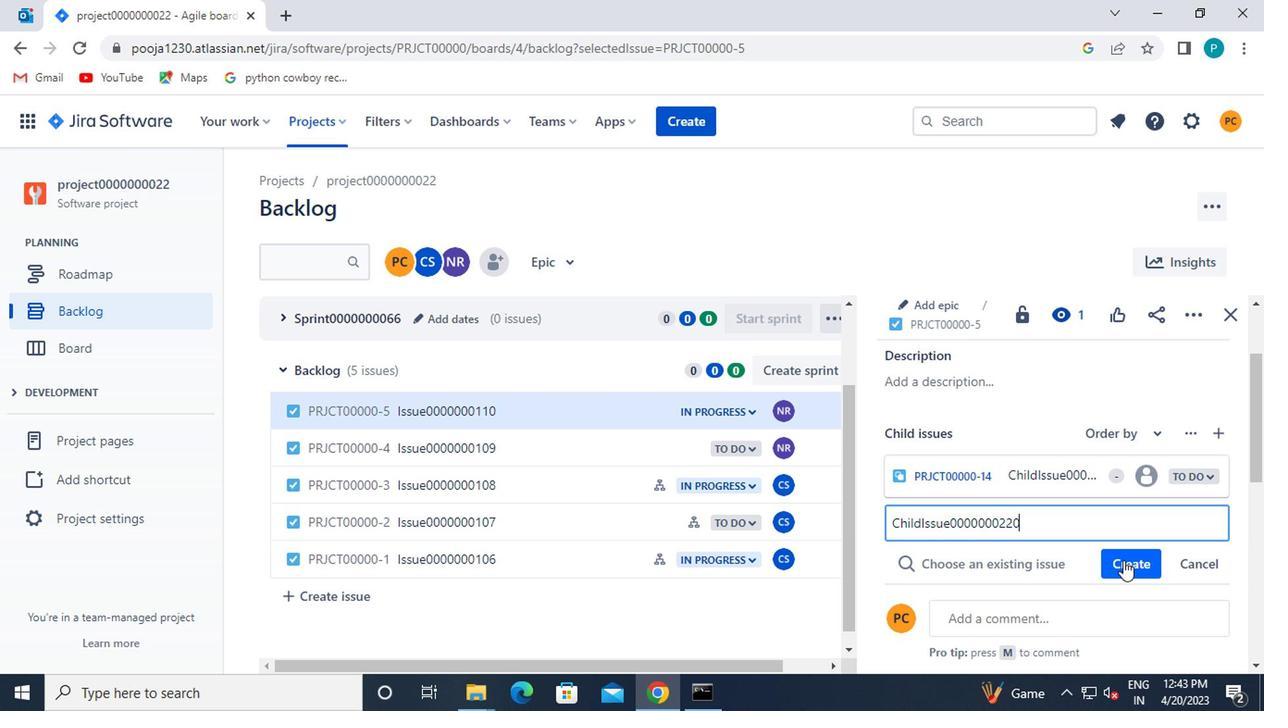 
Action: Mouse moved to (1120, 553)
Screenshot: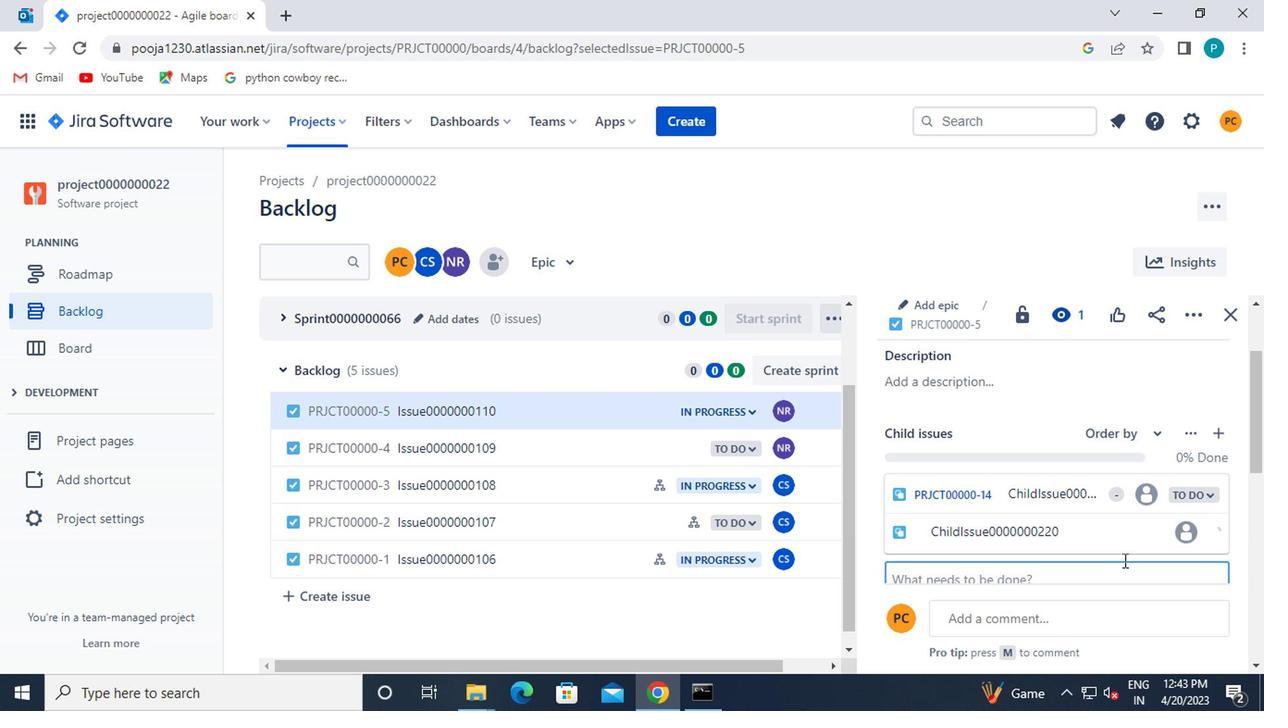 
